 Task: Monitor real estate trends in Syracuse, New York, to see the average time homes stay on the market, and assess the competitiveness of the real estate market in different neighborhoods.
Action: Mouse moved to (344, 199)
Screenshot: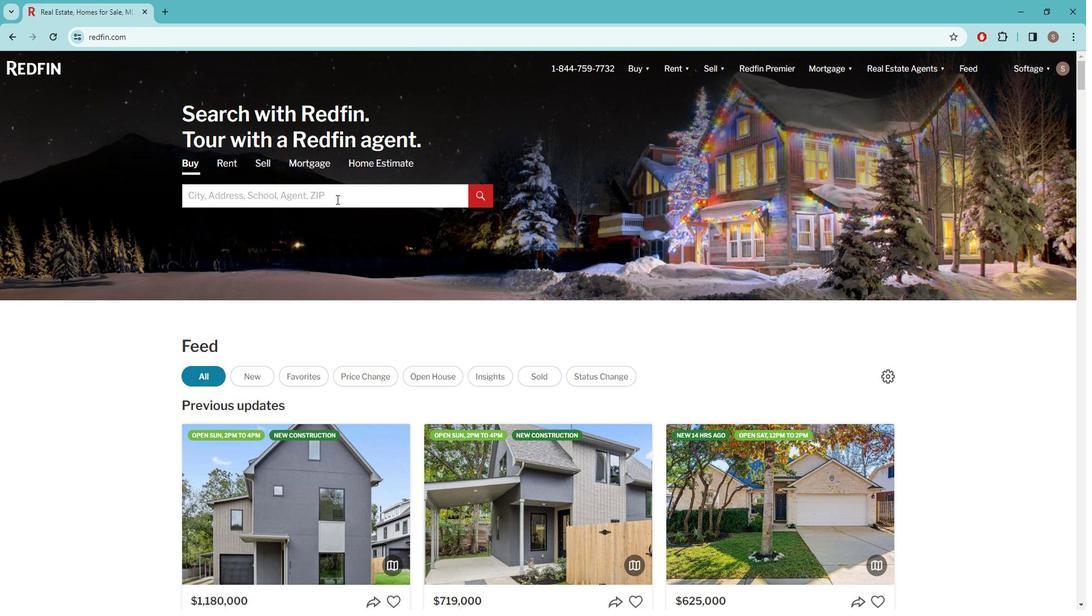 
Action: Mouse pressed left at (344, 199)
Screenshot: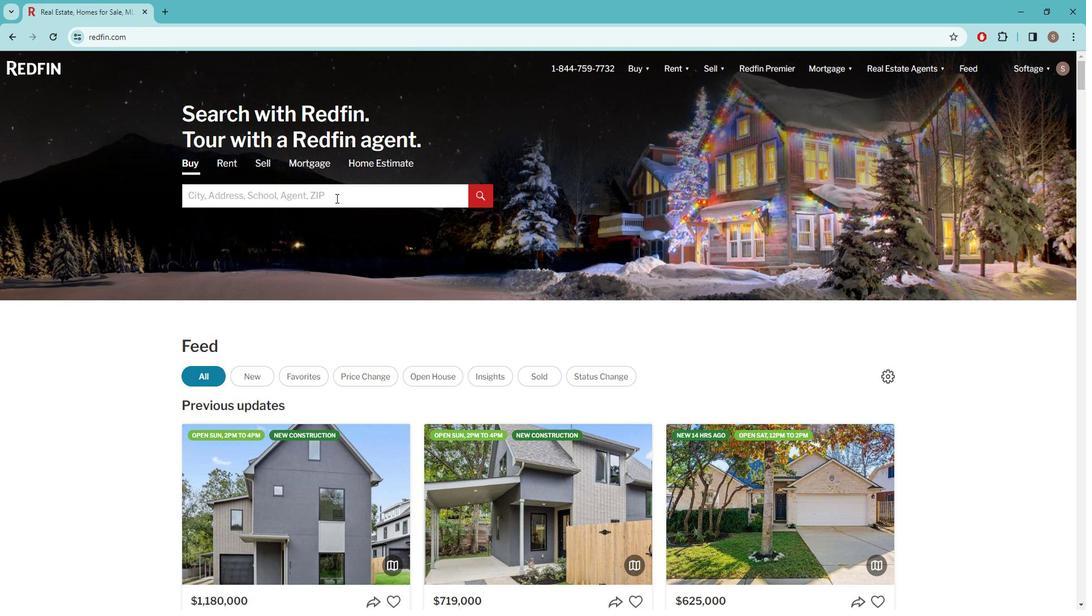 
Action: Key pressed s<Key.caps_lock>YRACUSE
Screenshot: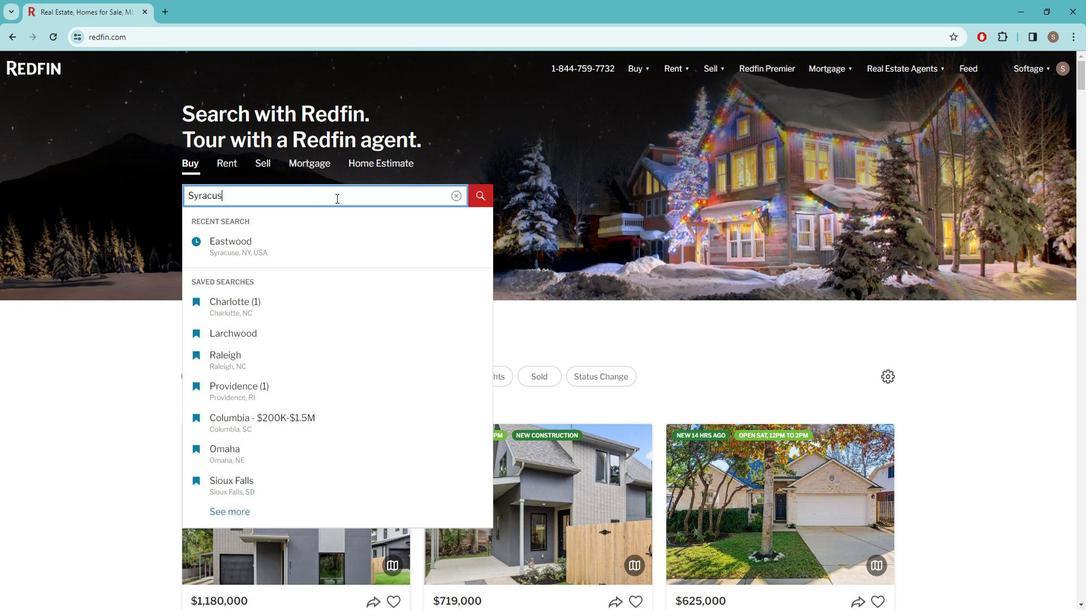
Action: Mouse moved to (293, 307)
Screenshot: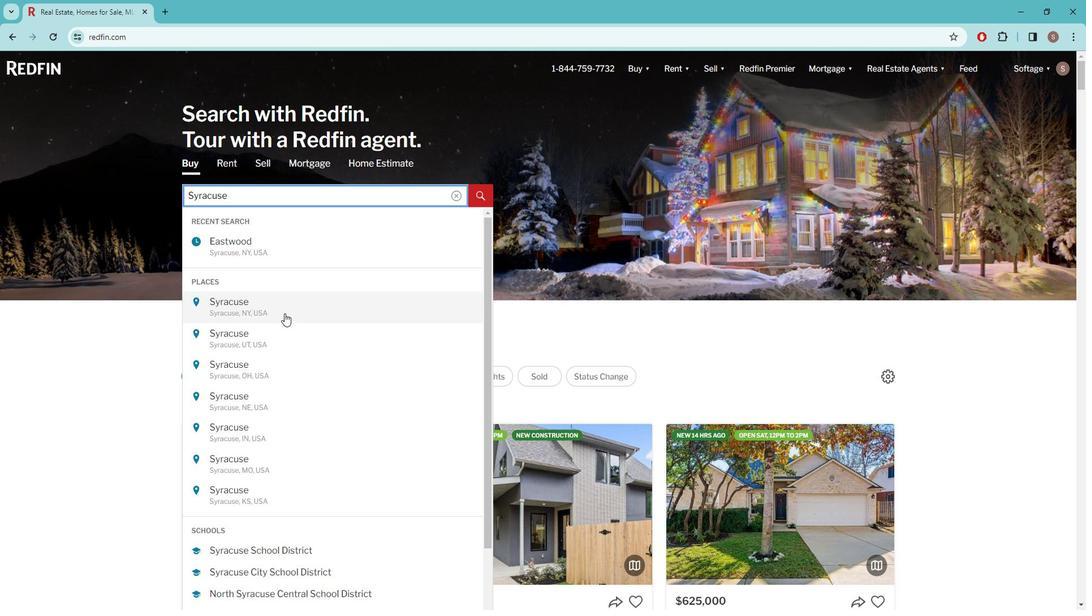 
Action: Mouse pressed left at (293, 307)
Screenshot: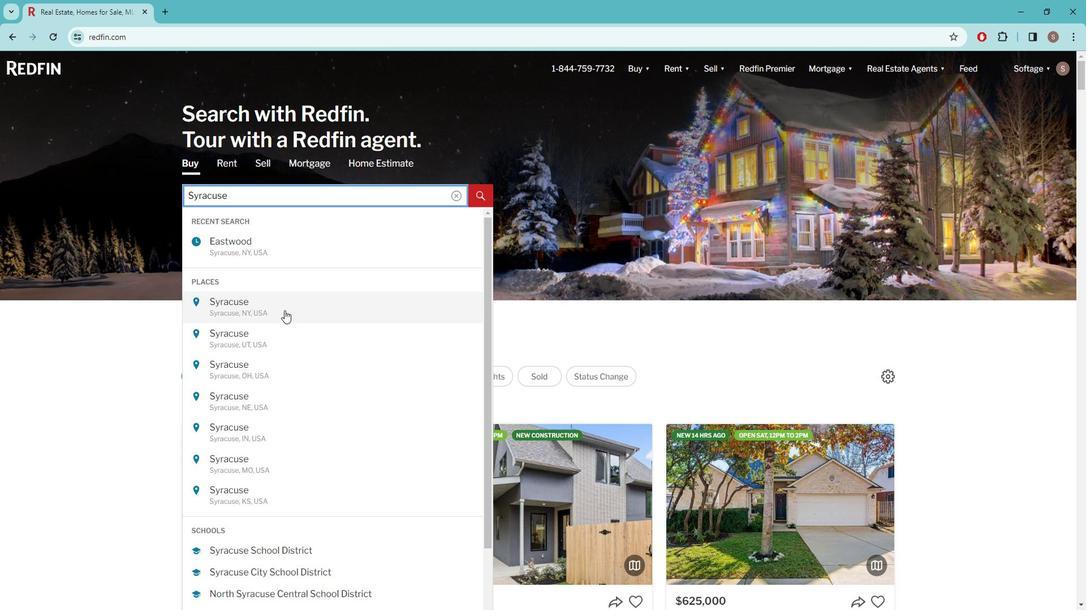 
Action: Mouse moved to (1013, 110)
Screenshot: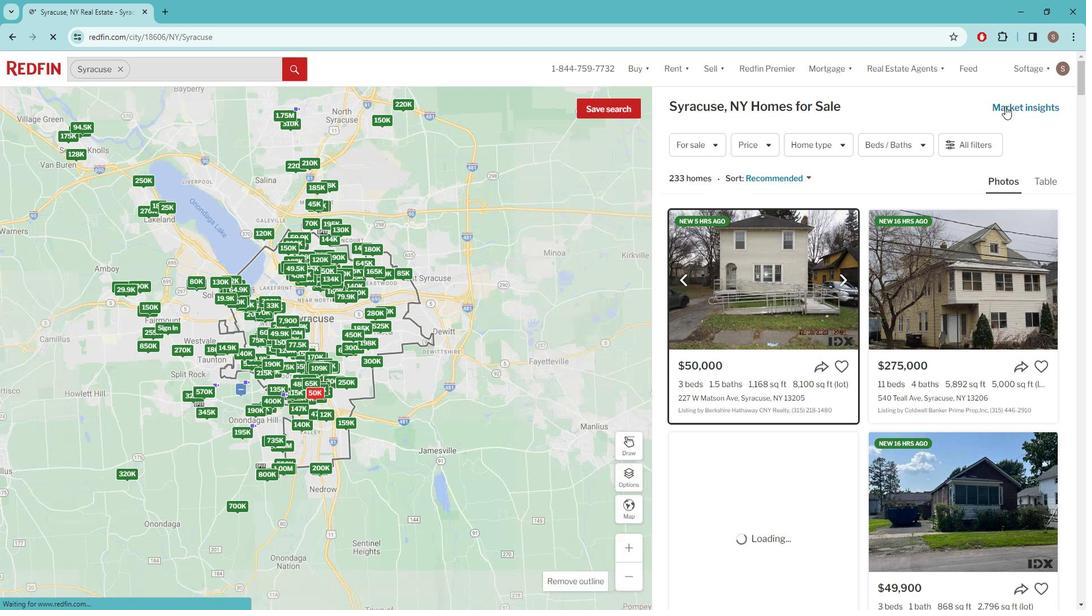 
Action: Mouse pressed left at (1013, 110)
Screenshot: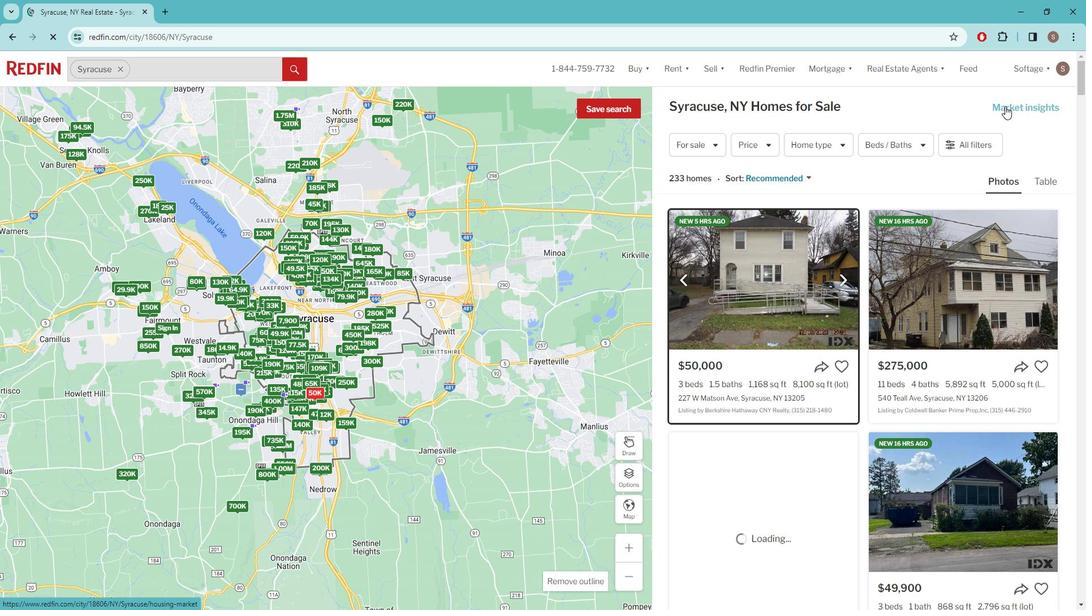 
Action: Mouse moved to (465, 259)
Screenshot: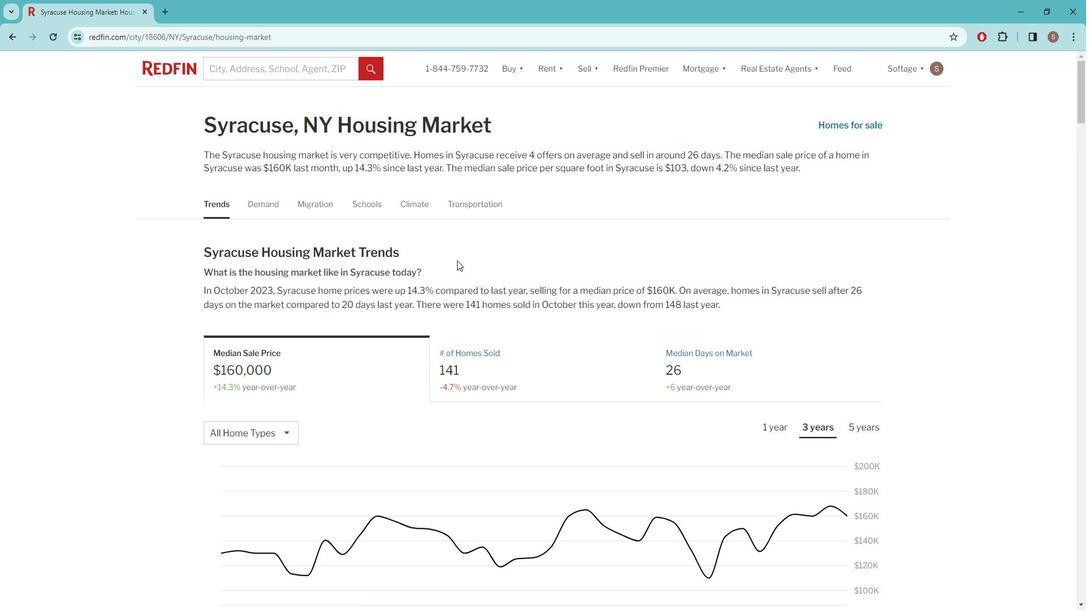 
Action: Mouse scrolled (465, 259) with delta (0, 0)
Screenshot: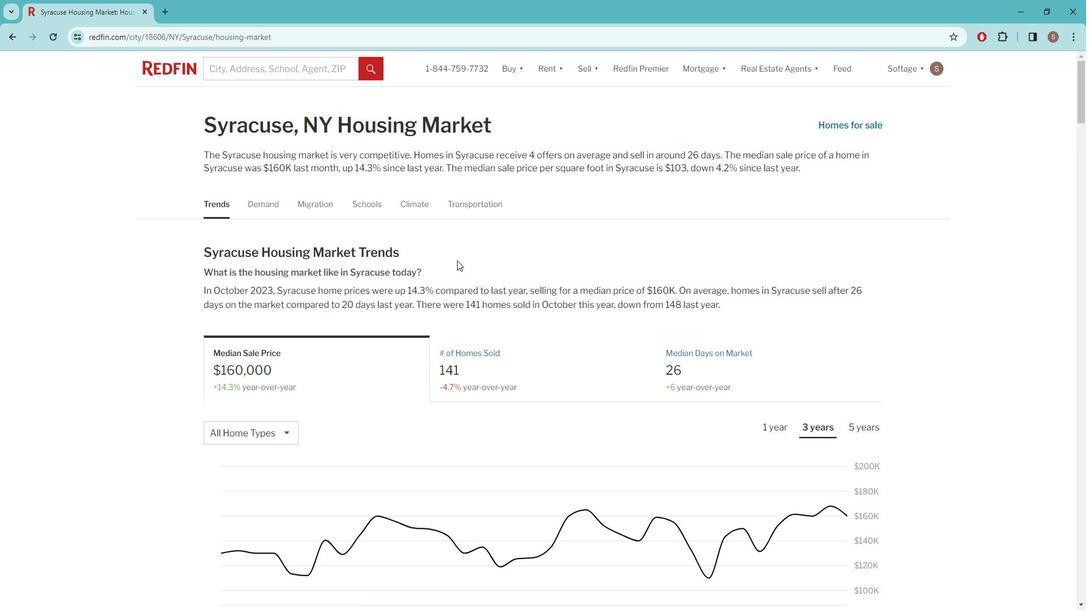 
Action: Mouse moved to (463, 258)
Screenshot: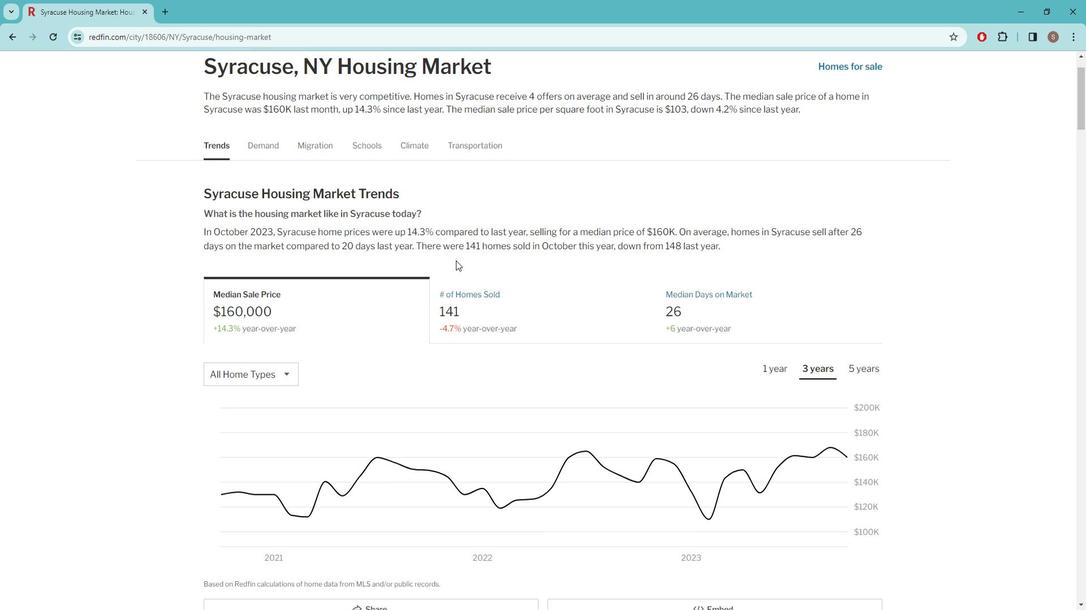 
Action: Mouse scrolled (463, 257) with delta (0, 0)
Screenshot: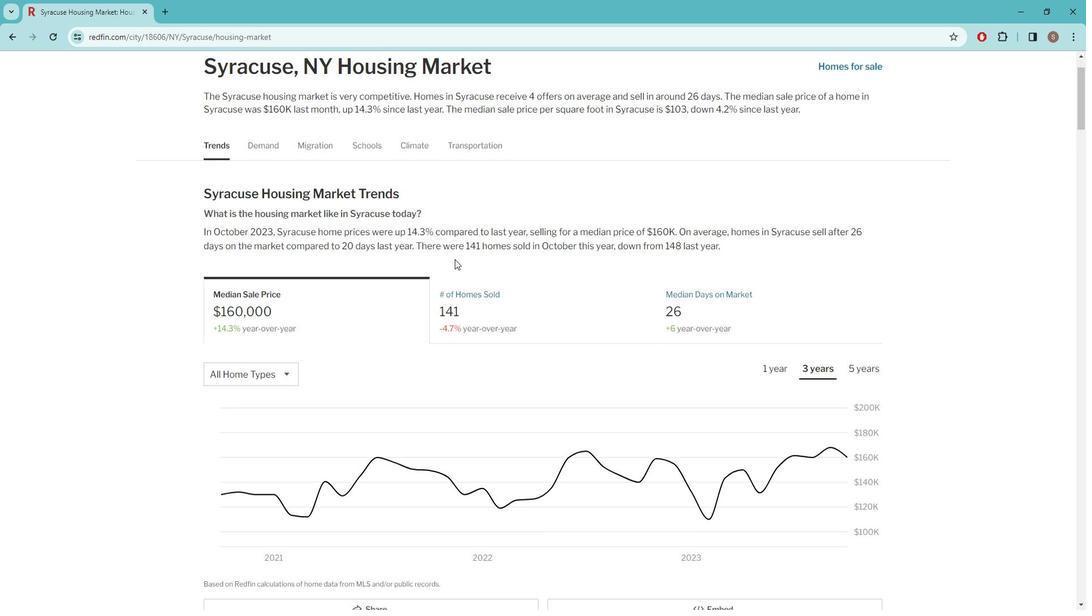 
Action: Mouse scrolled (463, 257) with delta (0, 0)
Screenshot: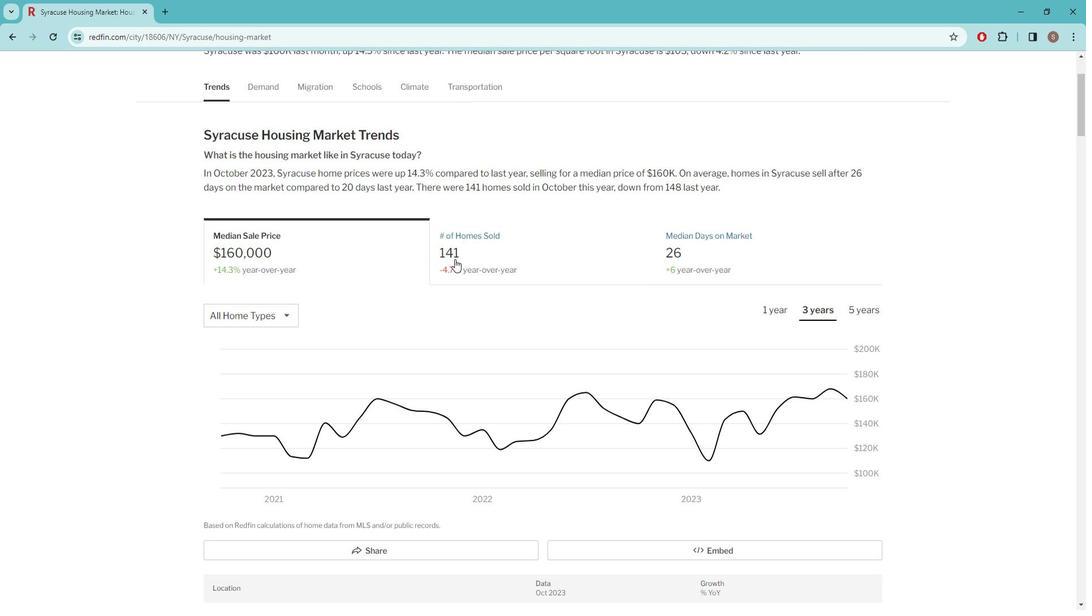 
Action: Mouse scrolled (463, 257) with delta (0, 0)
Screenshot: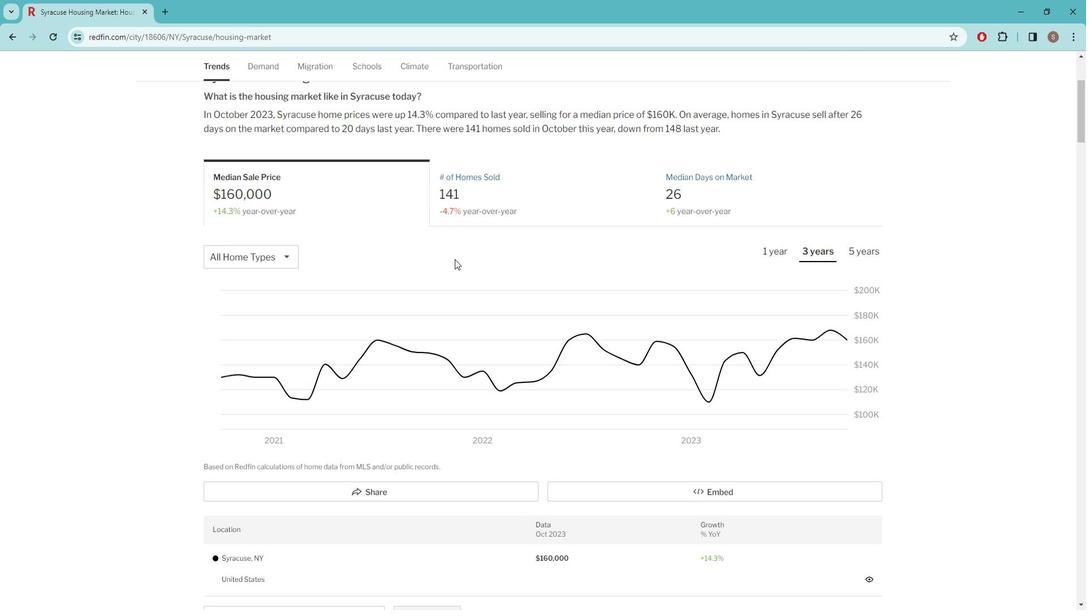 
Action: Mouse moved to (518, 128)
Screenshot: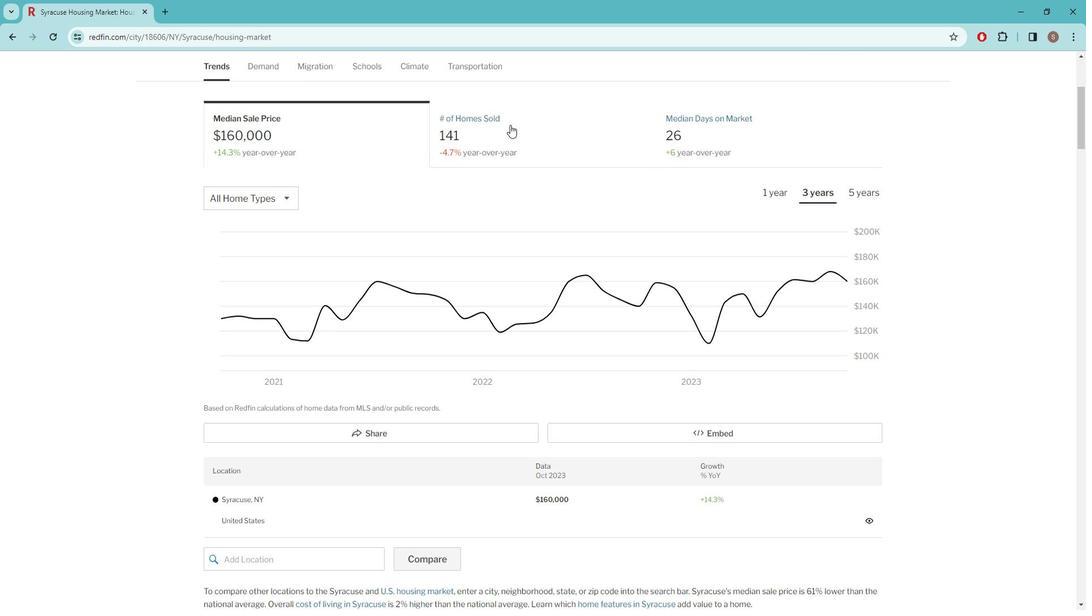 
Action: Mouse pressed left at (518, 128)
Screenshot: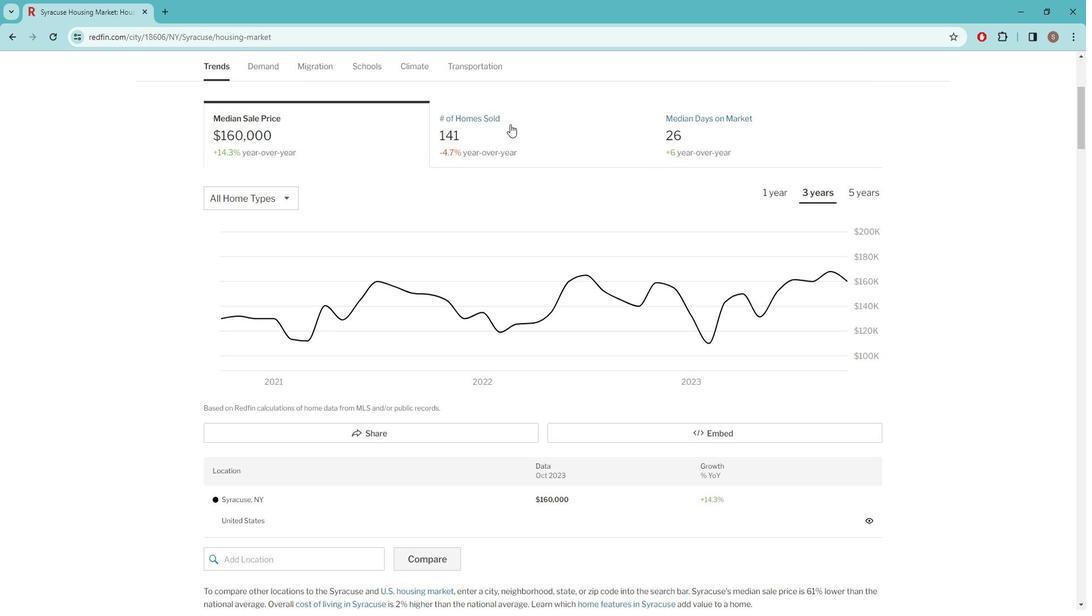 
Action: Mouse moved to (718, 136)
Screenshot: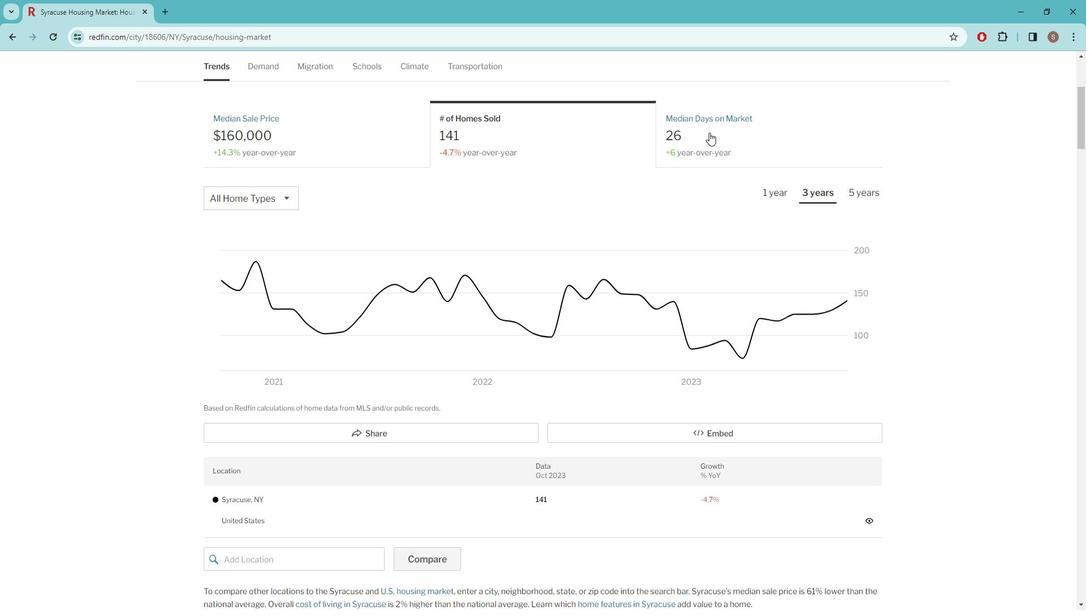 
Action: Mouse pressed left at (718, 136)
Screenshot: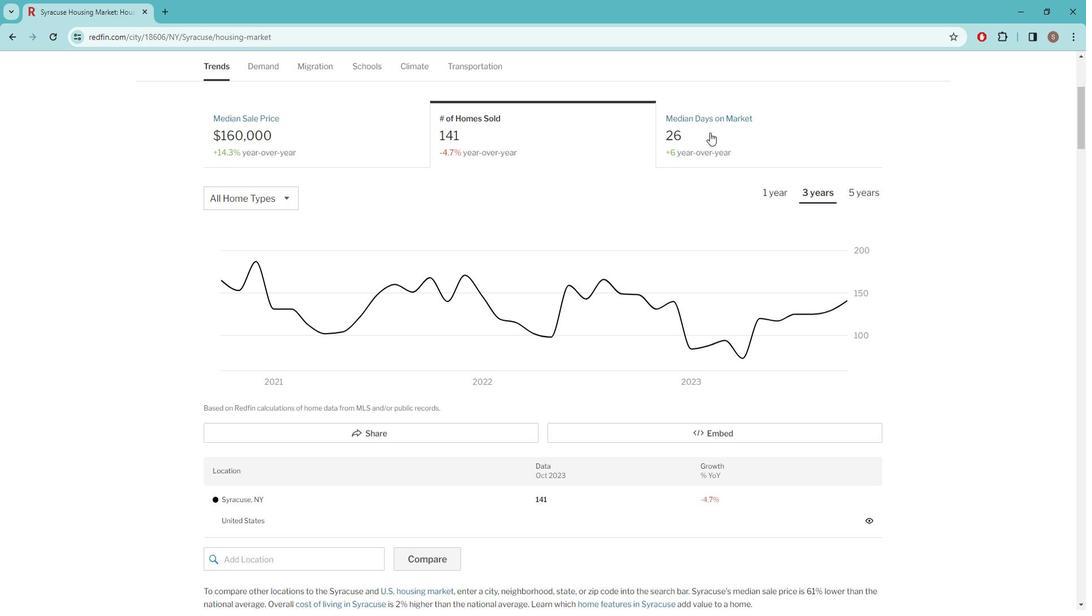 
Action: Mouse moved to (781, 191)
Screenshot: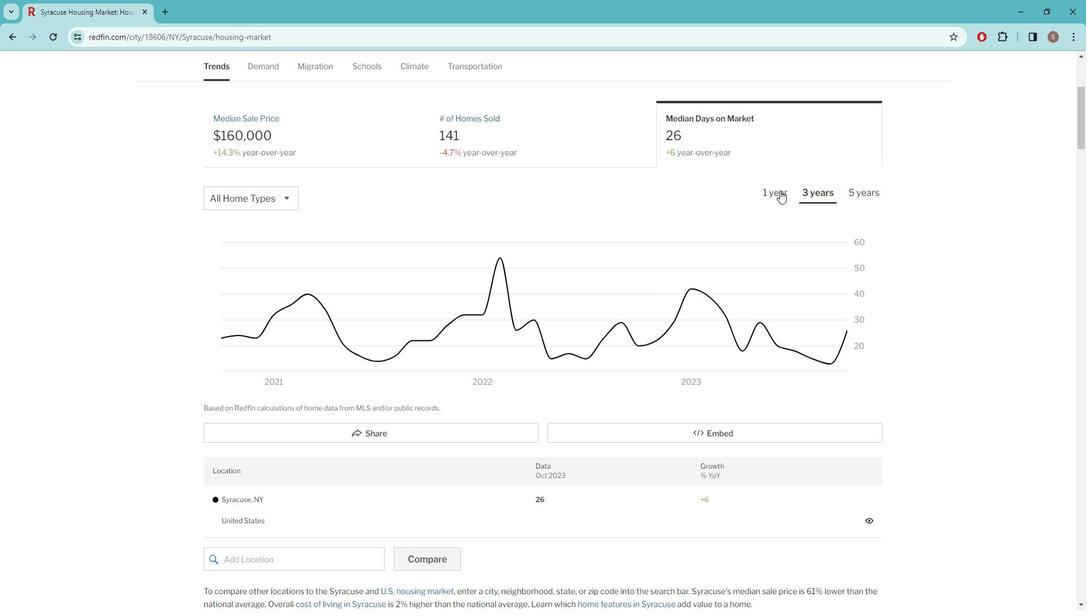 
Action: Mouse pressed left at (781, 191)
Screenshot: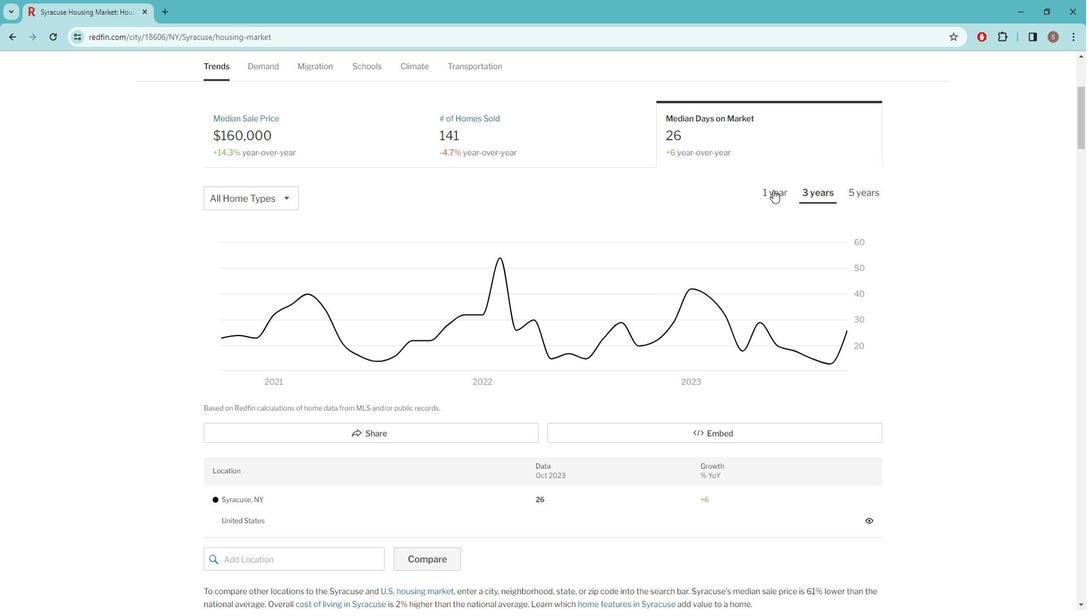 
Action: Mouse moved to (821, 186)
Screenshot: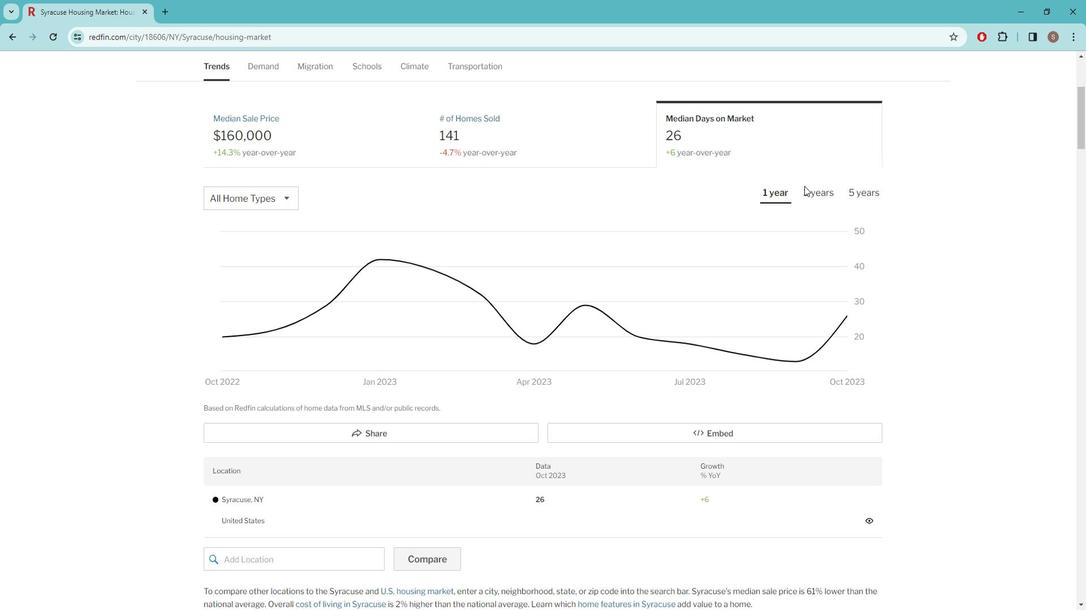 
Action: Mouse pressed left at (821, 186)
Screenshot: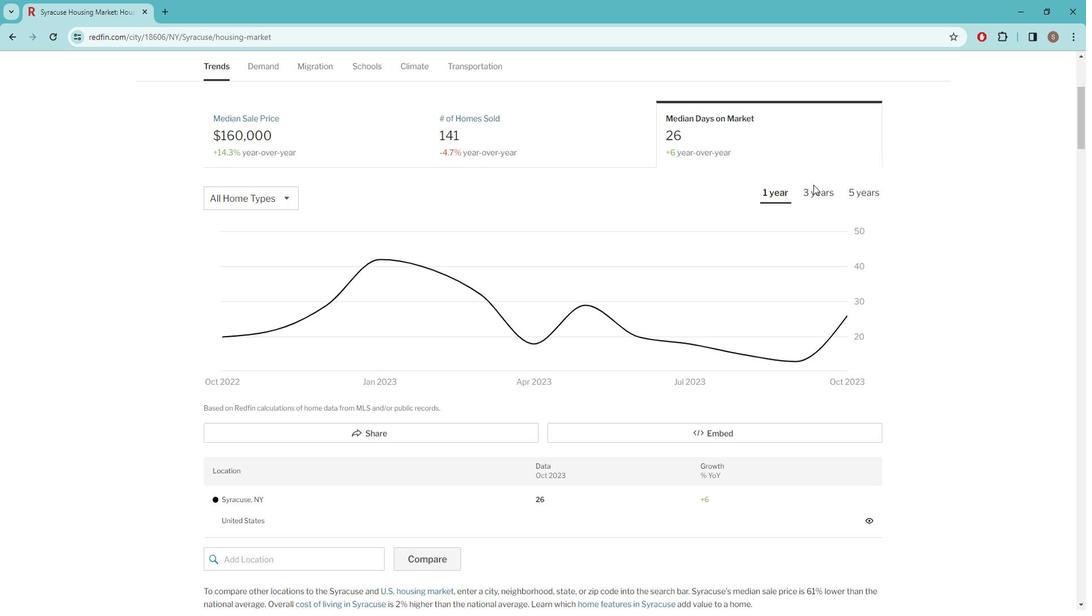 
Action: Mouse moved to (820, 188)
Screenshot: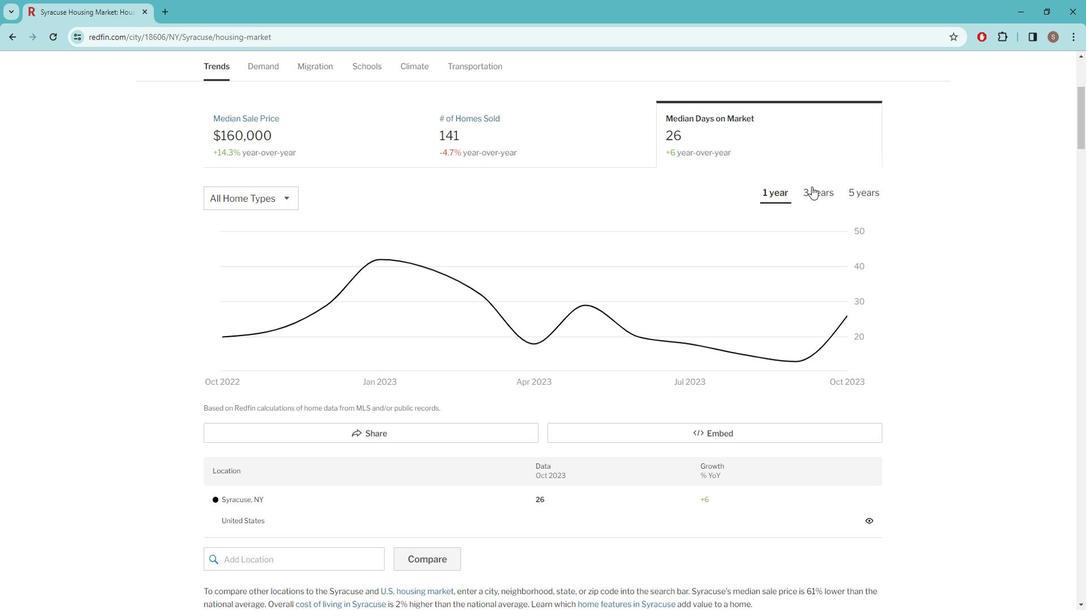 
Action: Mouse pressed left at (820, 188)
Screenshot: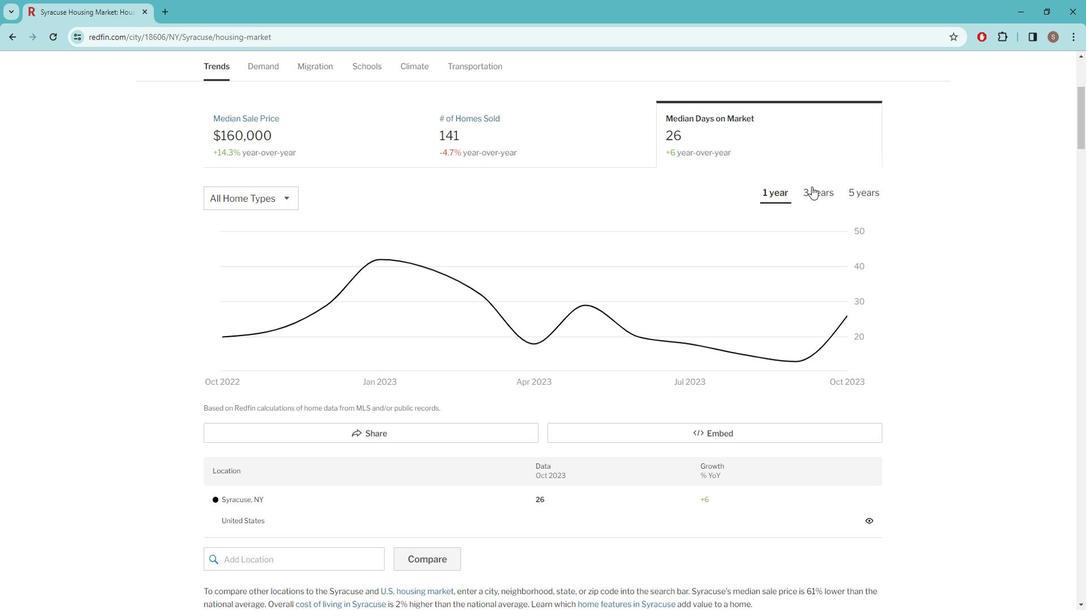 
Action: Mouse moved to (868, 188)
Screenshot: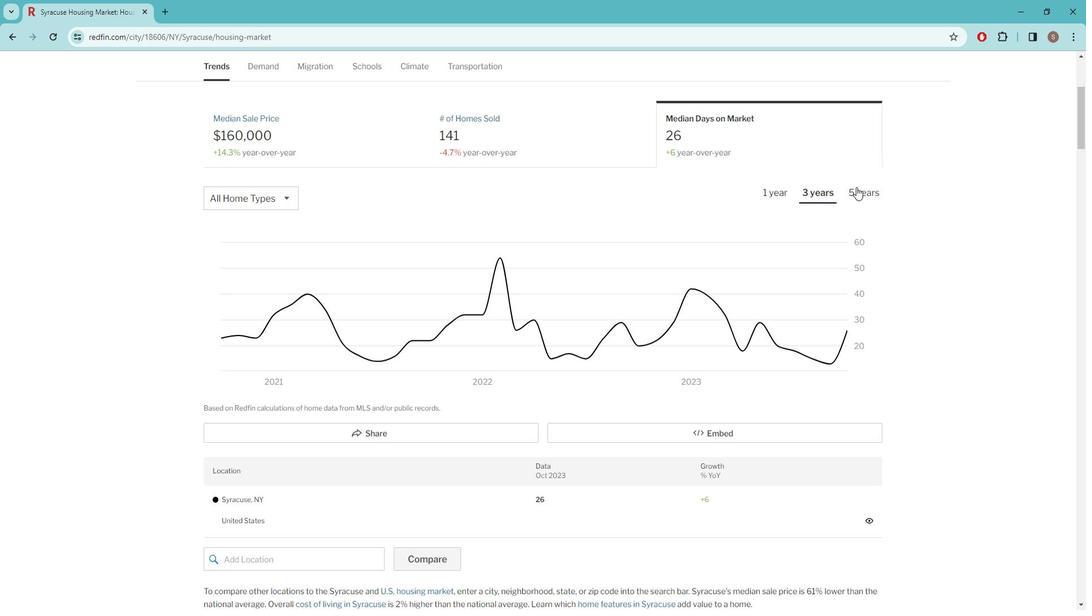 
Action: Mouse pressed left at (868, 188)
Screenshot: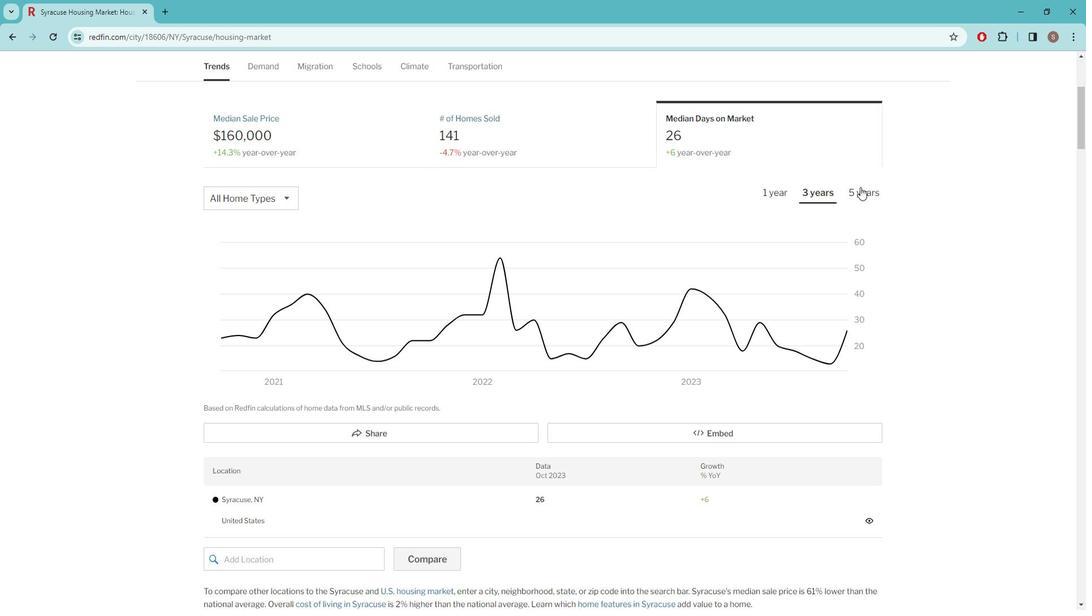 
Action: Mouse moved to (816, 190)
Screenshot: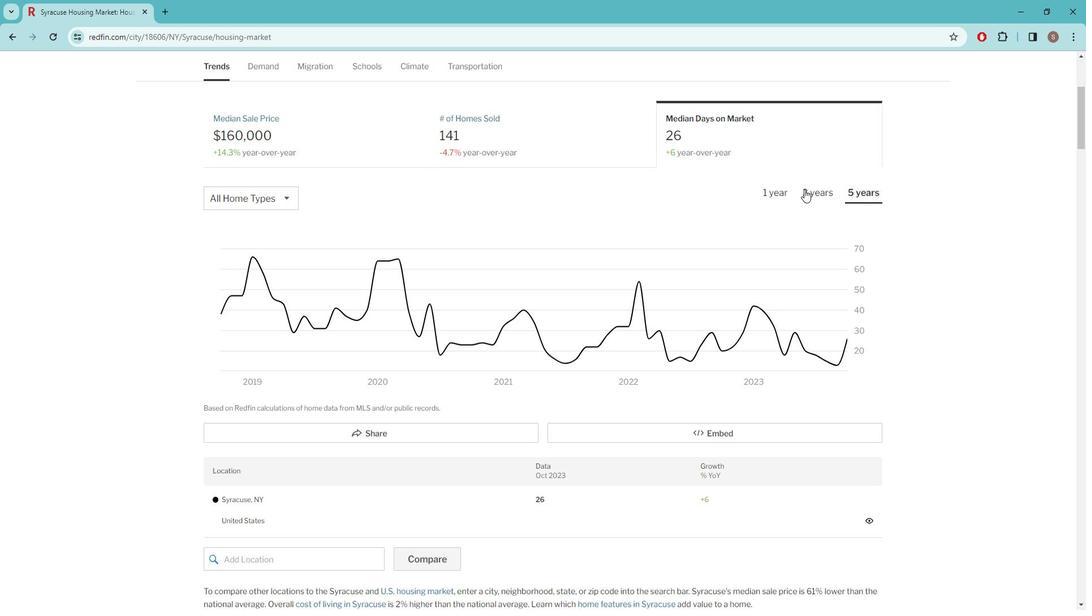 
Action: Mouse pressed left at (816, 190)
Screenshot: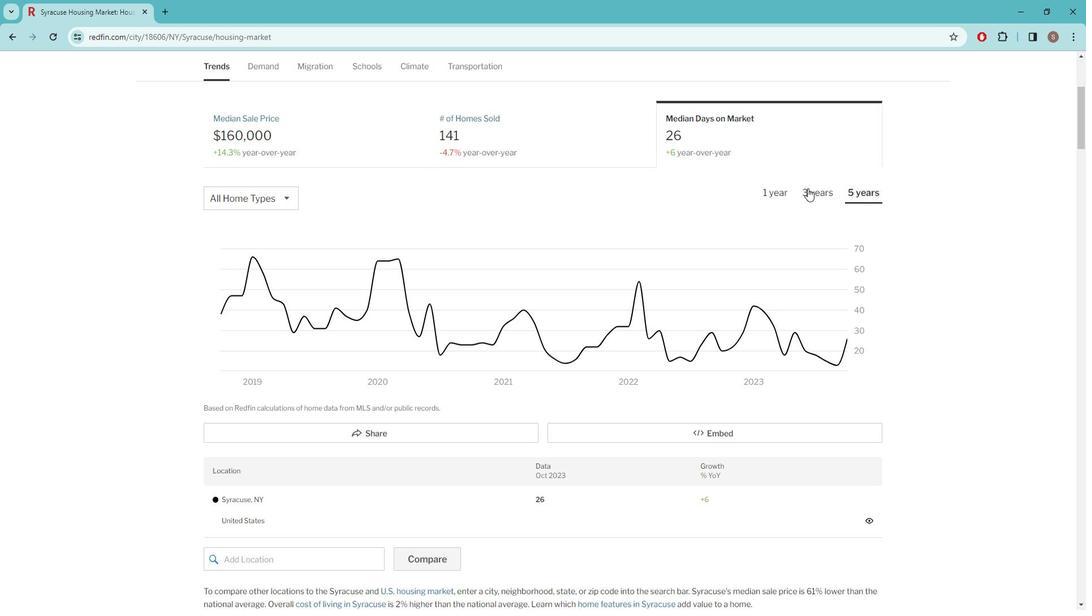 
Action: Mouse moved to (257, 547)
Screenshot: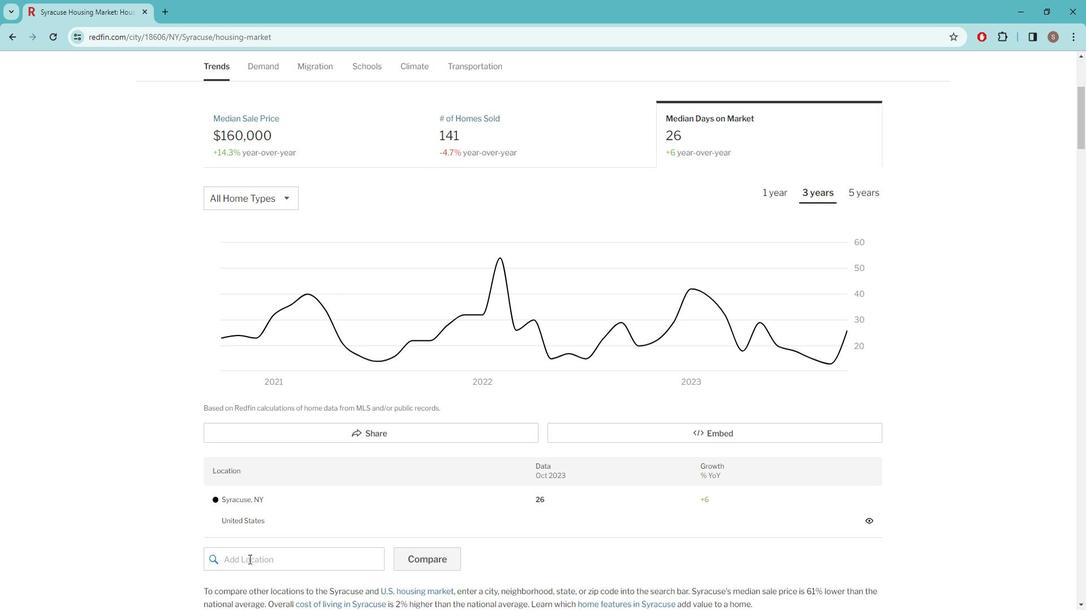 
Action: Mouse pressed left at (257, 547)
Screenshot: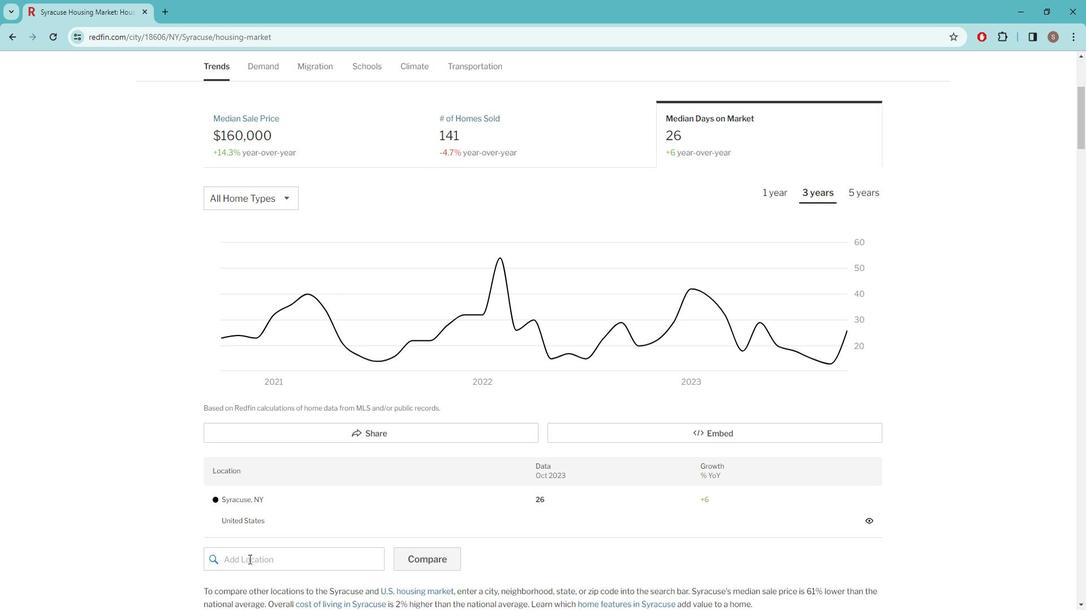 
Action: Key pressed <Key.caps_lock>e<Key.caps_lock>ASTWOOD
Screenshot: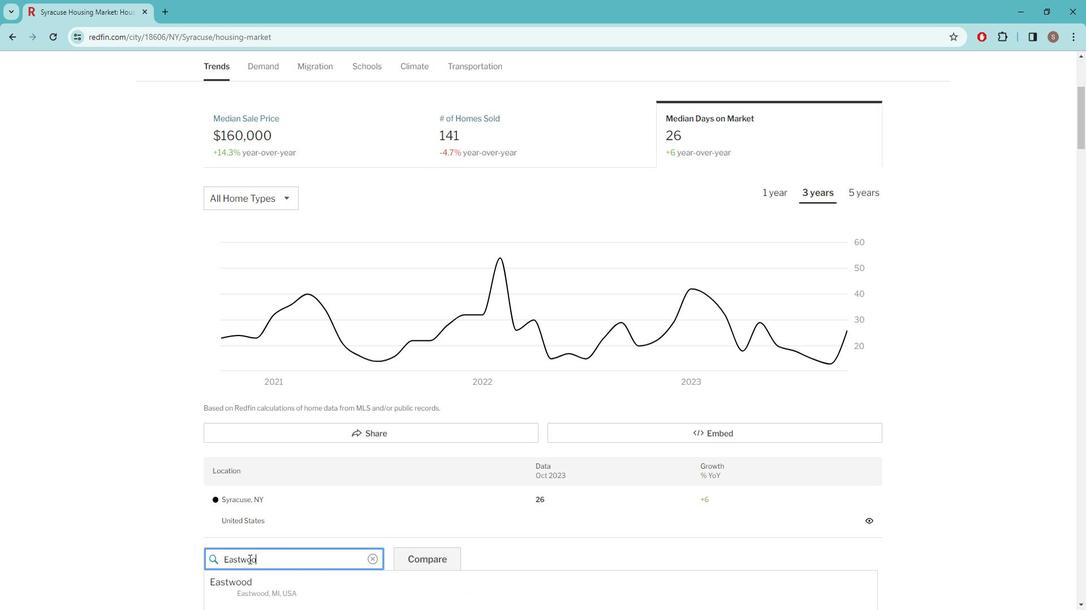 
Action: Mouse moved to (272, 529)
Screenshot: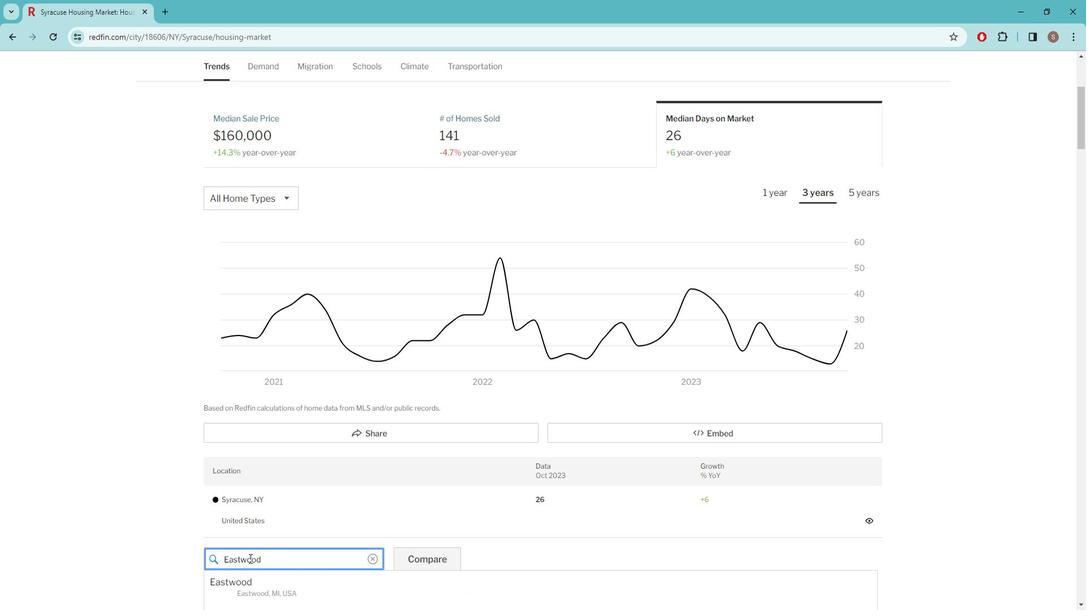 
Action: Mouse scrolled (272, 528) with delta (0, 0)
Screenshot: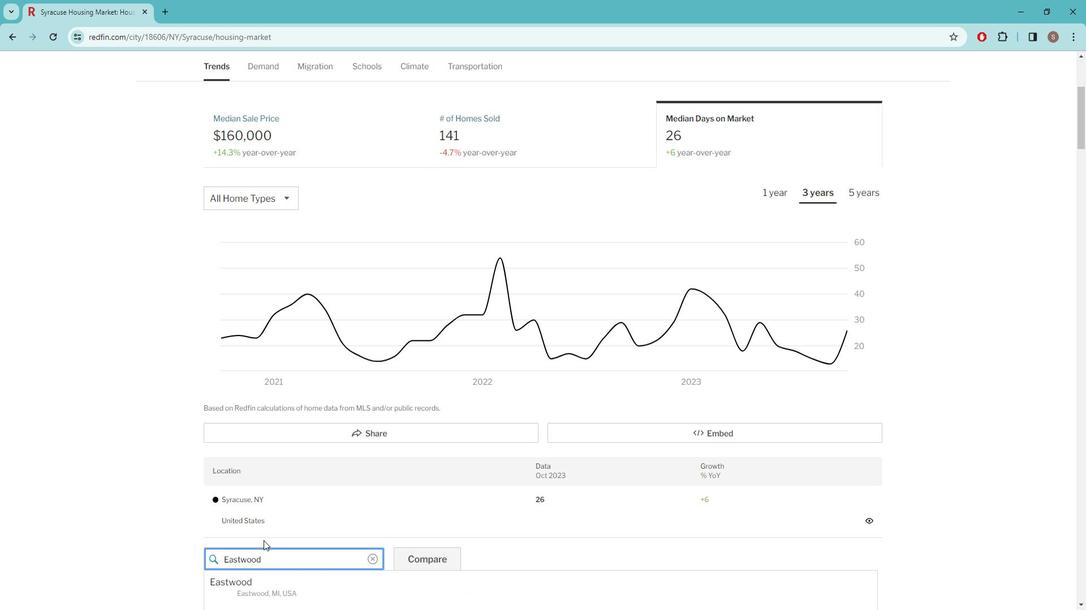 
Action: Mouse scrolled (272, 528) with delta (0, 0)
Screenshot: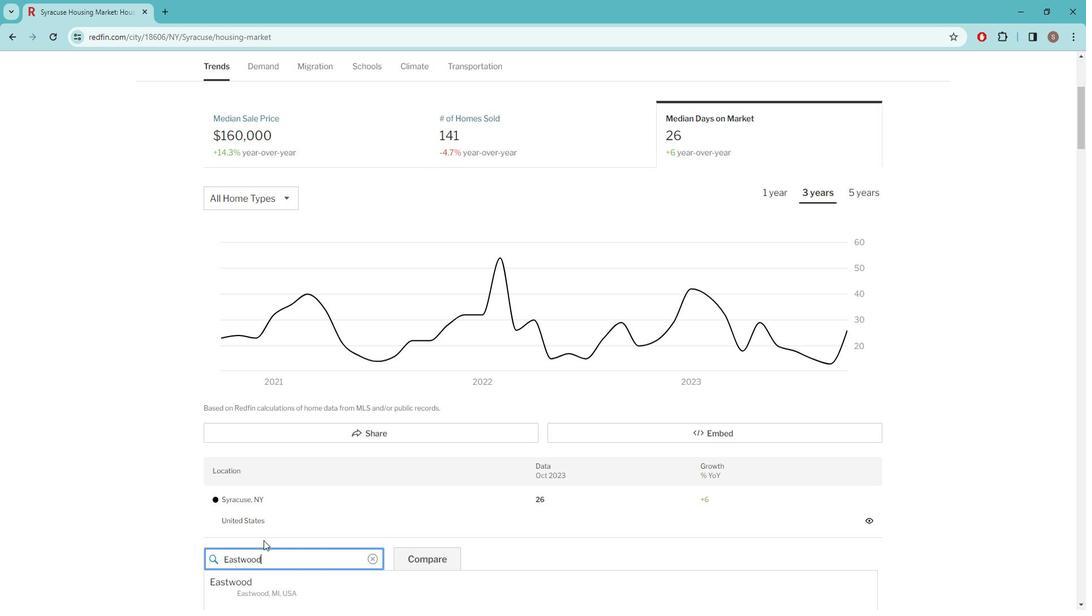 
Action: Mouse moved to (282, 509)
Screenshot: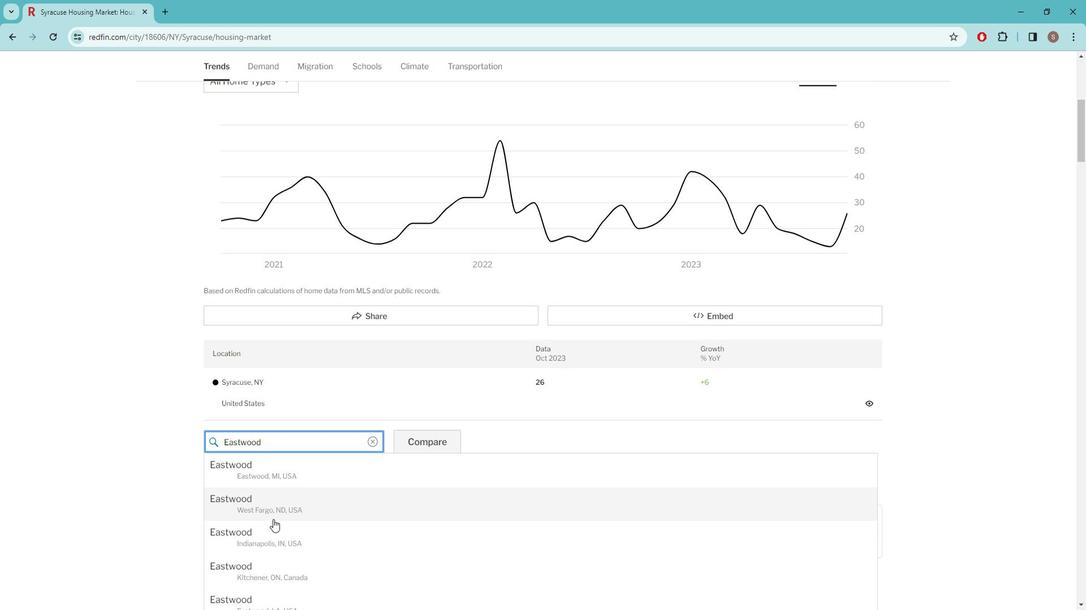 
Action: Mouse scrolled (282, 508) with delta (0, 0)
Screenshot: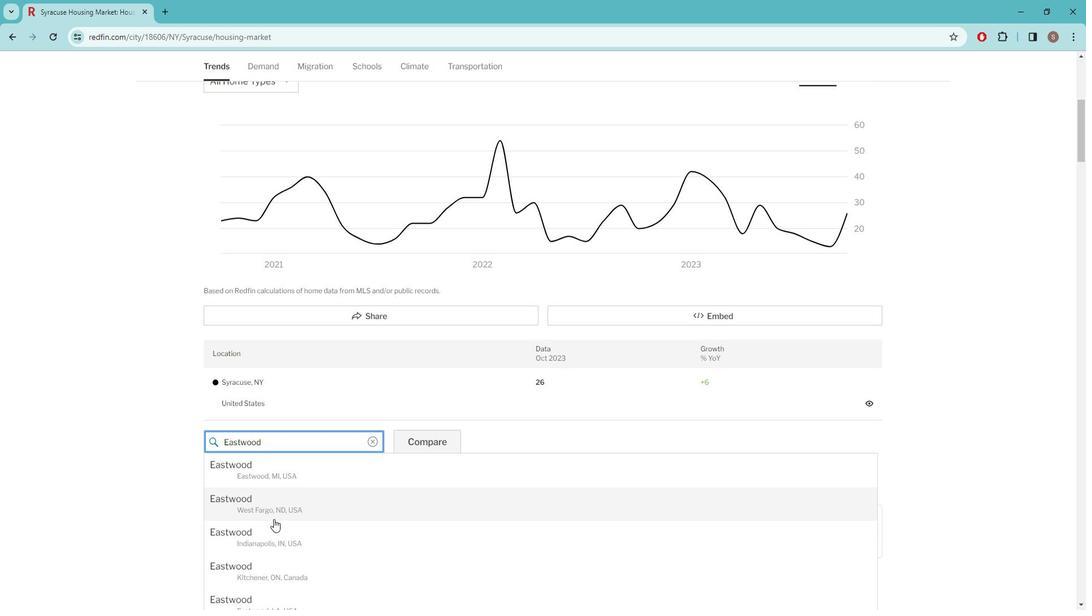 
Action: Key pressed ,<Key.space><Key.caps_lock>n<Key.caps_lock>EW
Screenshot: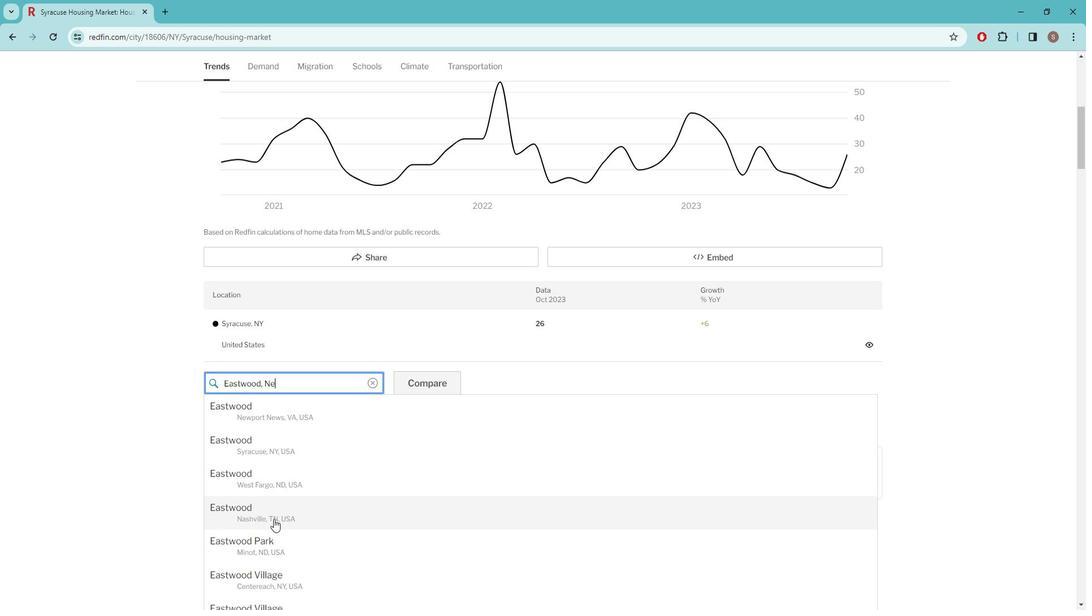 
Action: Mouse moved to (295, 402)
Screenshot: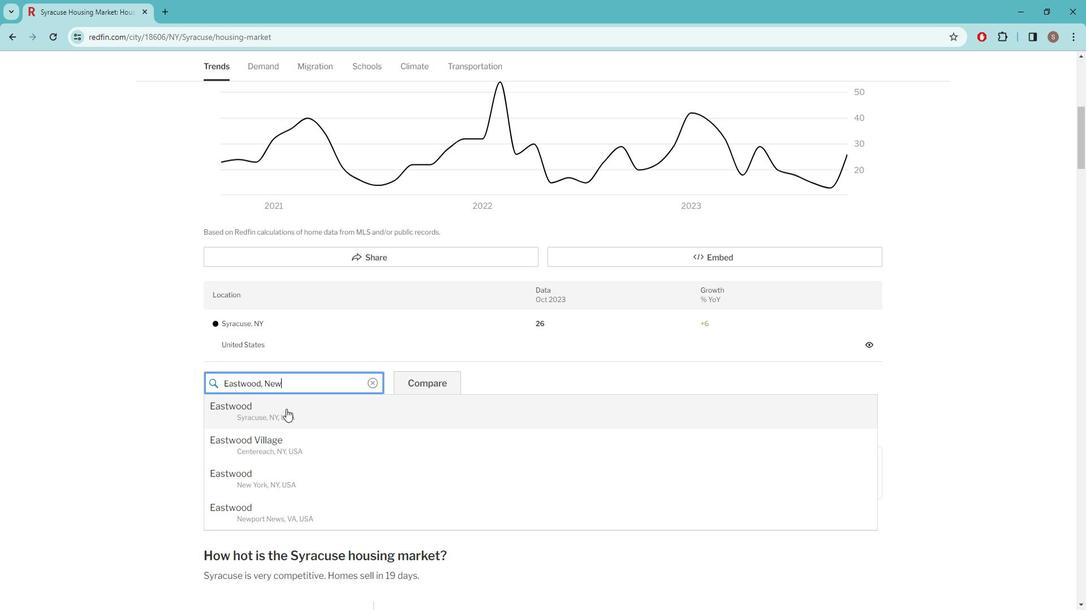 
Action: Mouse pressed left at (295, 402)
Screenshot: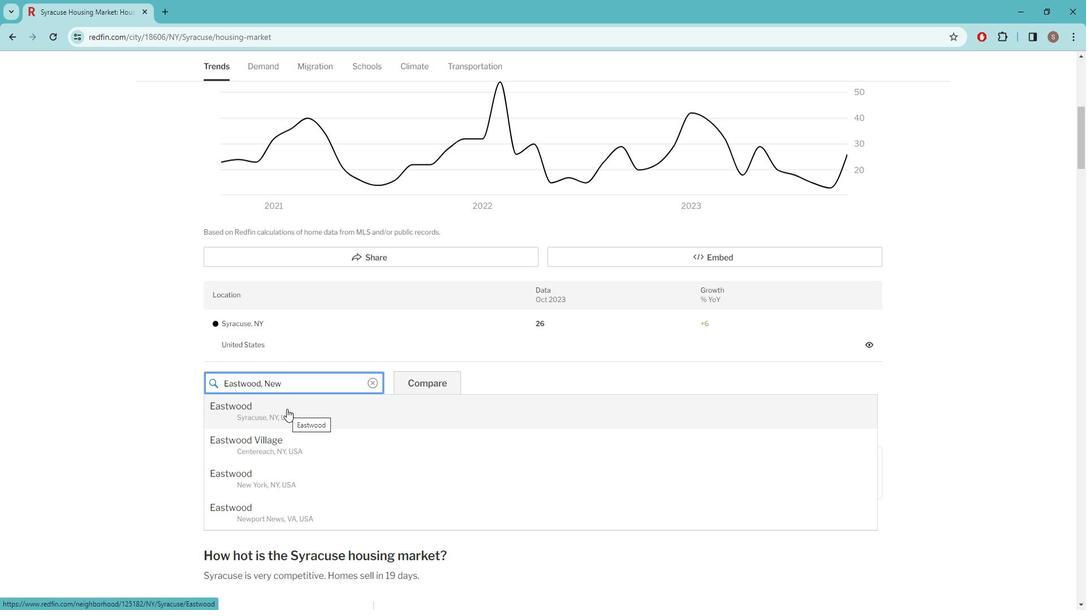 
Action: Mouse moved to (296, 402)
Screenshot: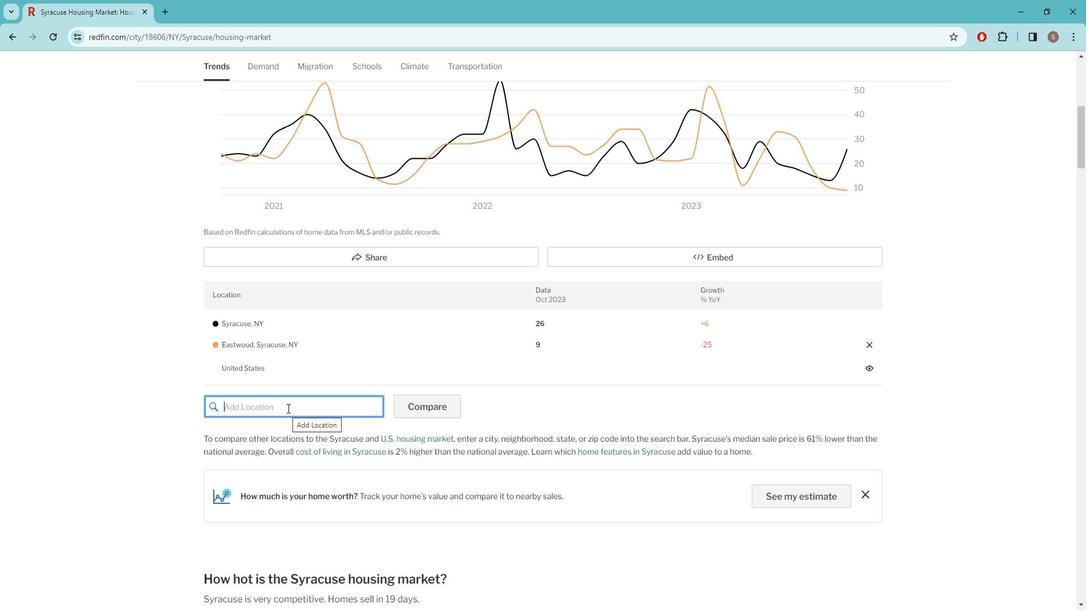 
Action: Mouse scrolled (296, 402) with delta (0, 0)
Screenshot: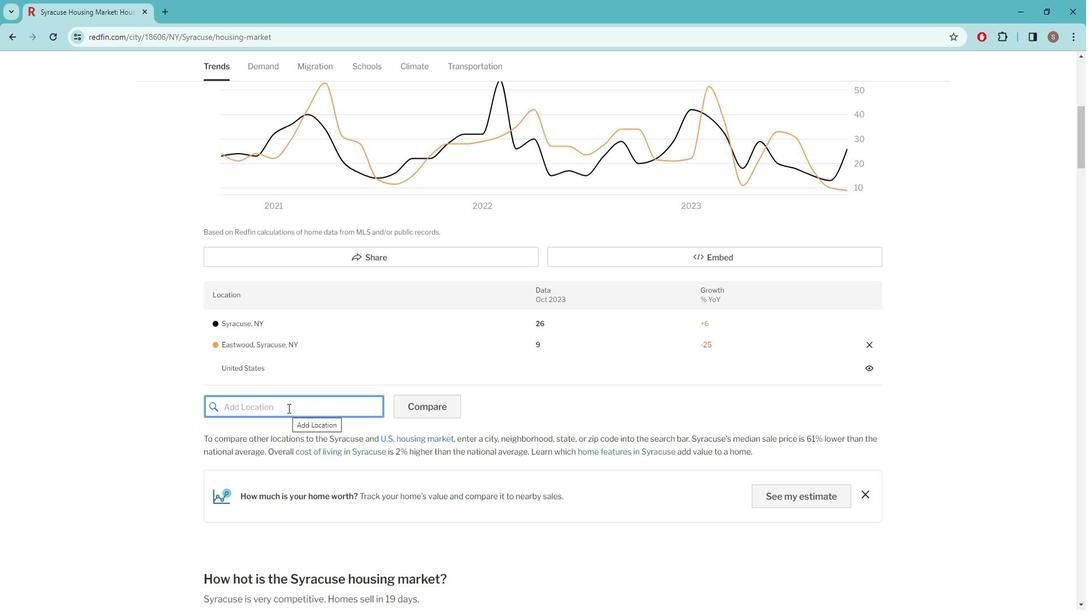 
Action: Mouse scrolled (296, 402) with delta (0, 0)
Screenshot: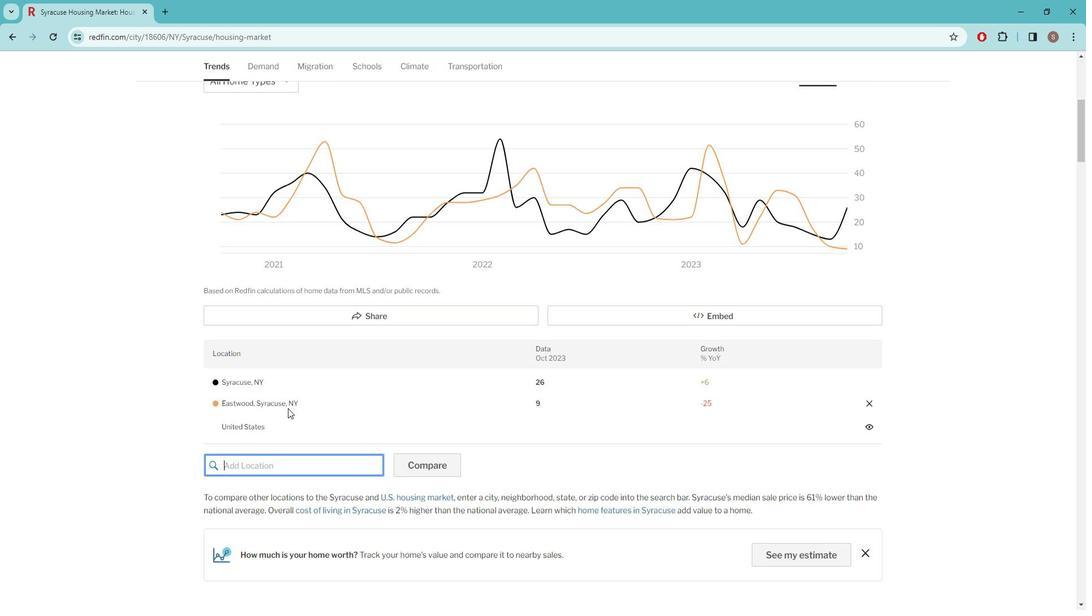 
Action: Mouse scrolled (296, 401) with delta (0, 0)
Screenshot: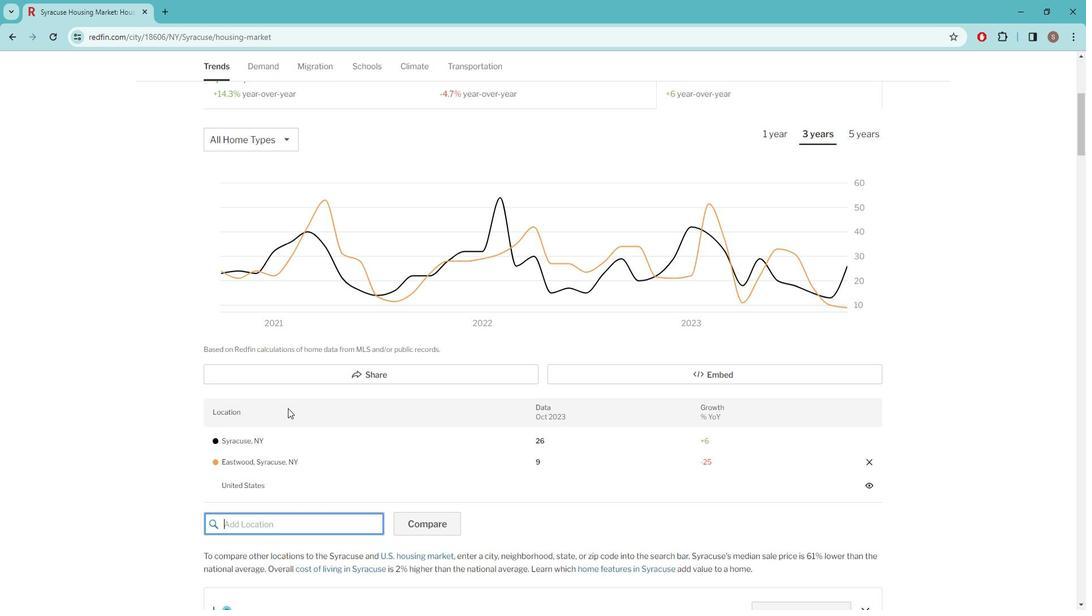 
Action: Mouse moved to (273, 459)
Screenshot: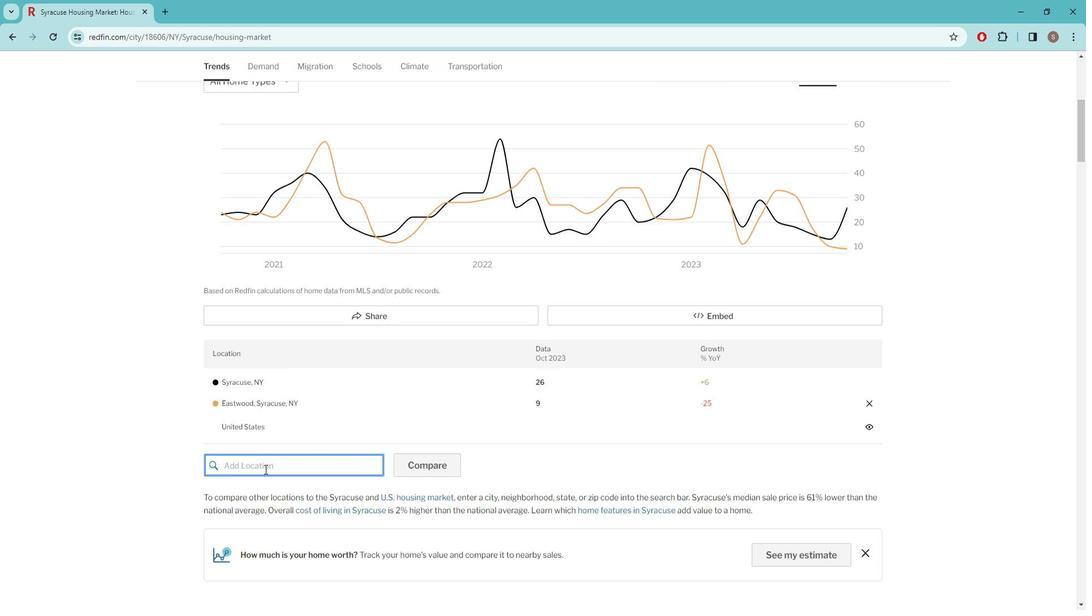 
Action: Mouse pressed left at (273, 459)
Screenshot: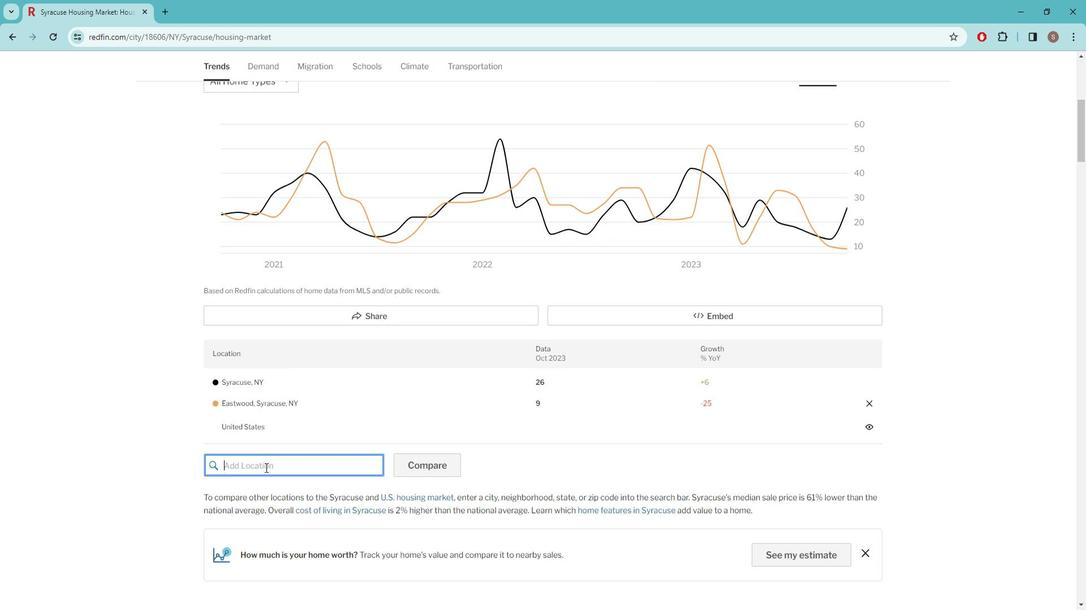 
Action: Key pressed <Key.caps_lock>m<Key.caps_lock>EADOWBROOK,<Key.space><Key.caps_lock>n<Key.caps_lock>EW
Screenshot: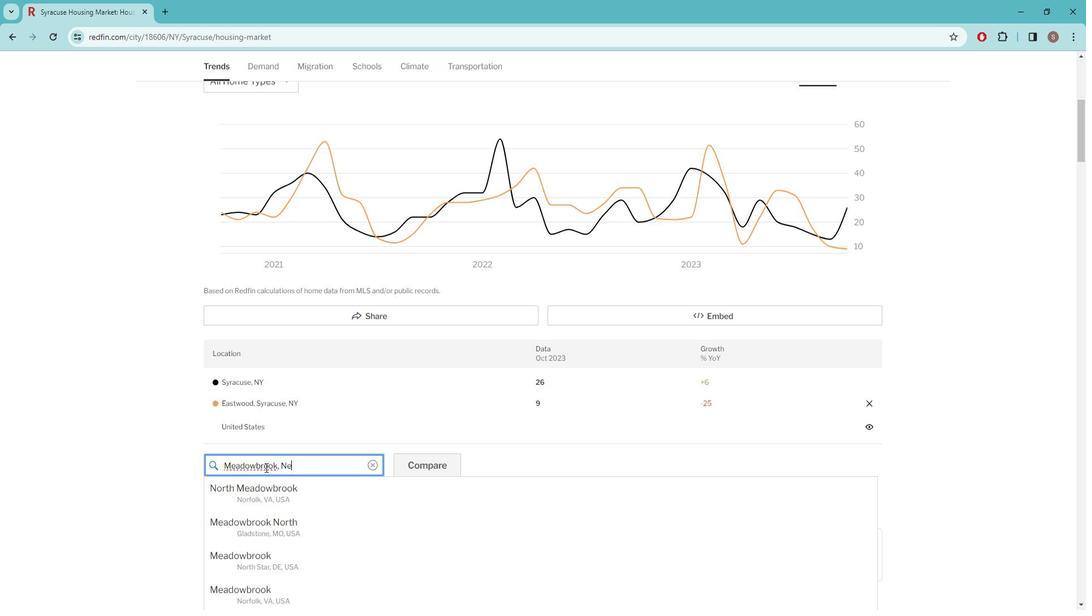 
Action: Mouse moved to (277, 481)
Screenshot: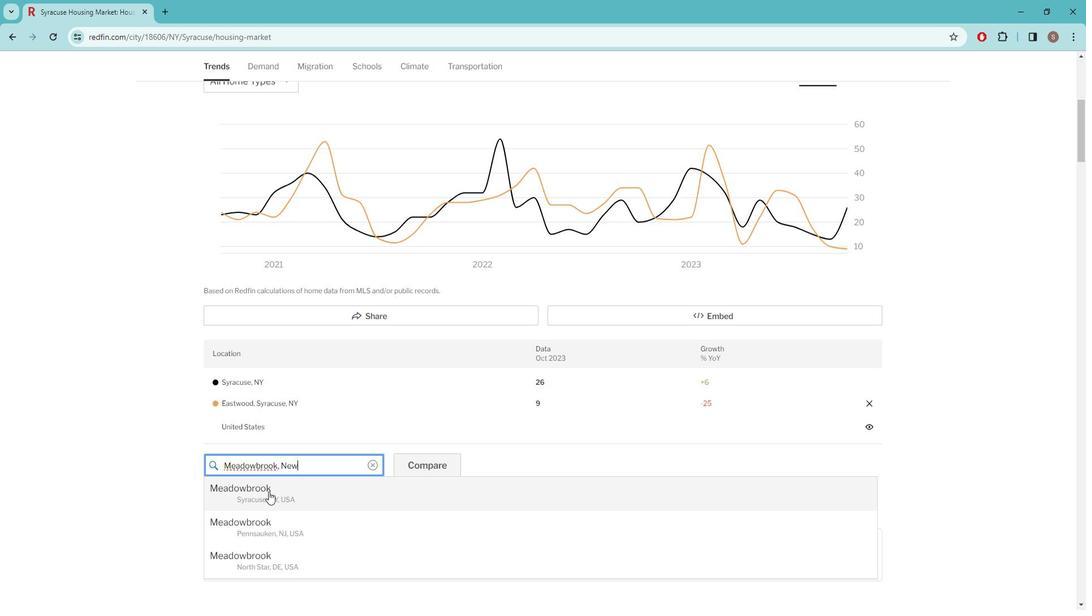 
Action: Mouse pressed left at (277, 481)
Screenshot: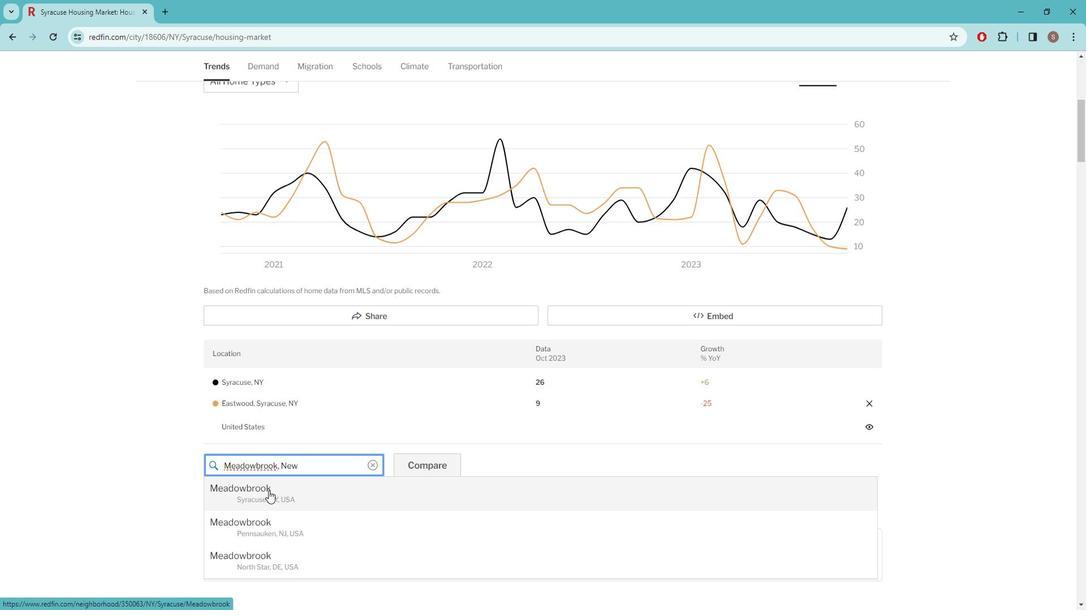 
Action: Mouse moved to (279, 479)
Screenshot: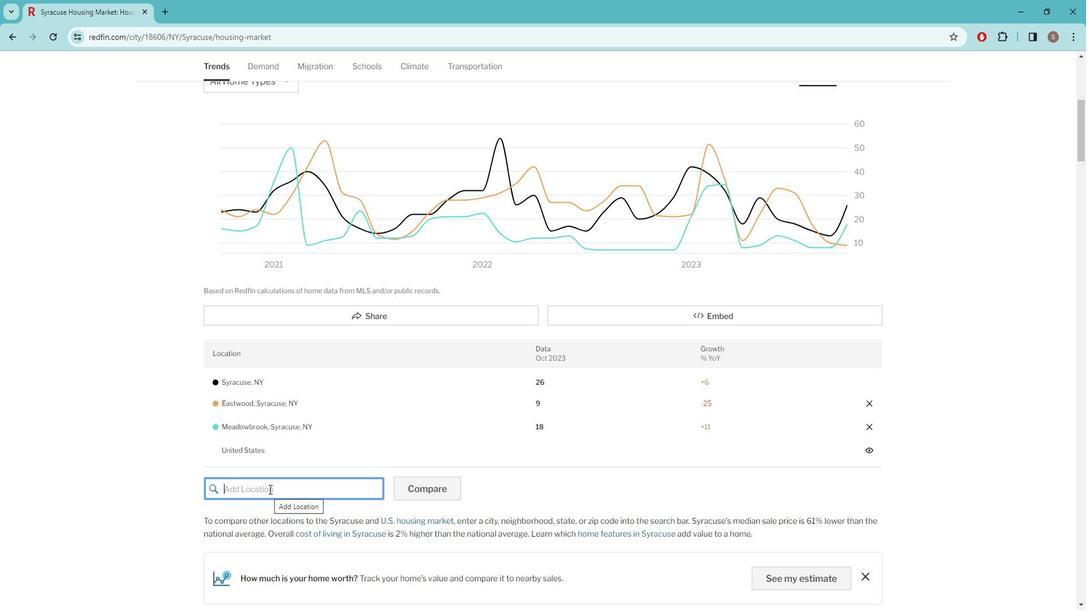 
Action: Mouse pressed left at (279, 479)
Screenshot: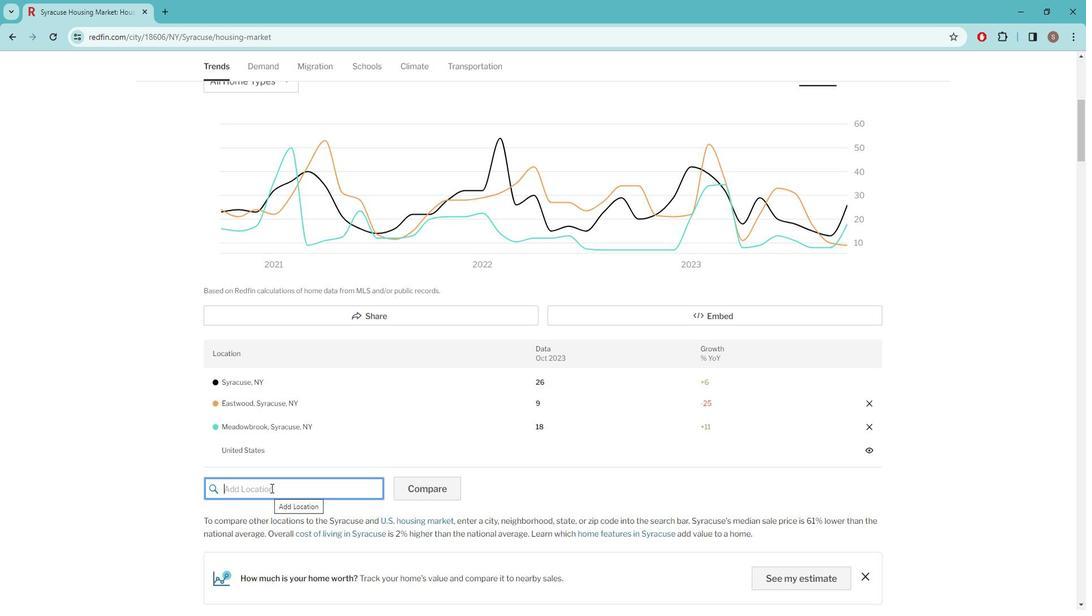 
Action: Key pressed <Key.caps_lock>l<Key.caps_lock>INCOLN<Key.space><Key.caps_lock>p<Key.caps_lock>ARK,<Key.space><Key.caps_lock>n<Key.caps_lock>E<Key.backspace>
Screenshot: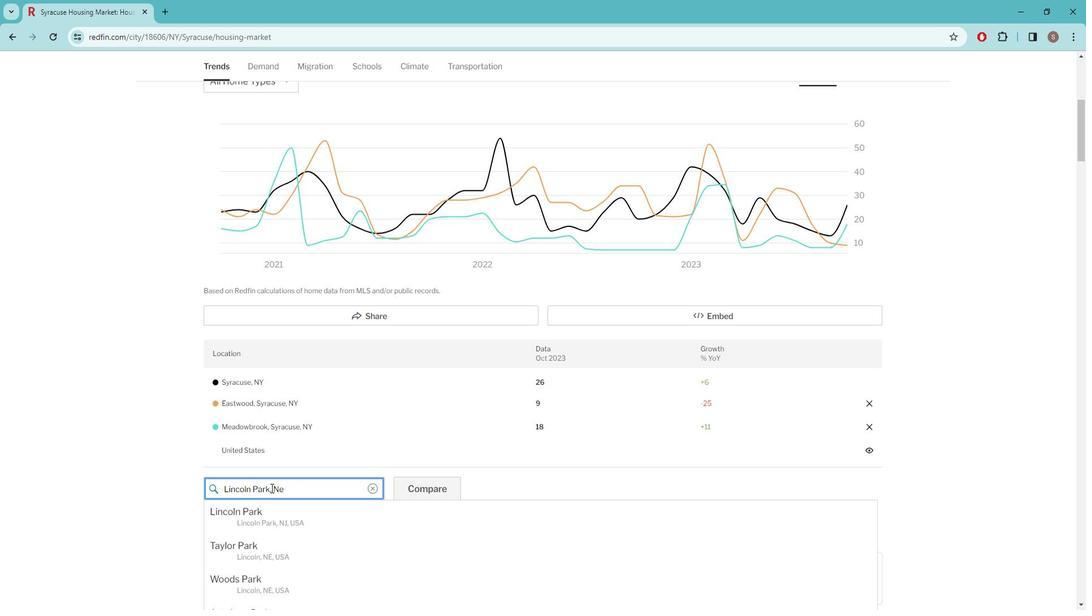 
Action: Mouse moved to (279, 501)
Screenshot: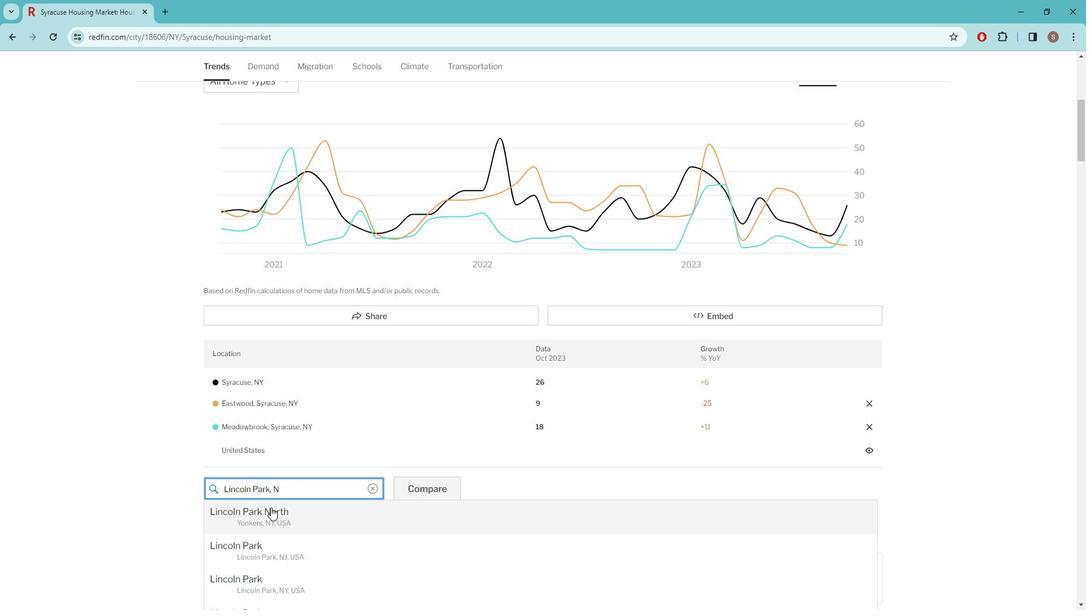 
Action: Mouse pressed left at (279, 501)
Screenshot: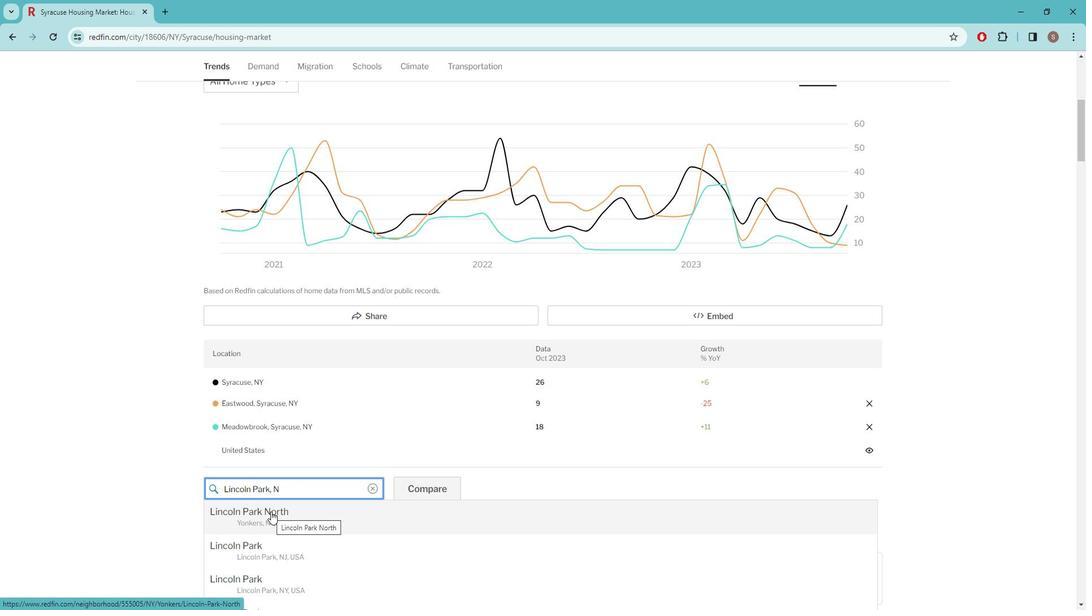 
Action: Key pressed <Key.caps_lock>g<Key.caps_lock>ALEVILLE
Screenshot: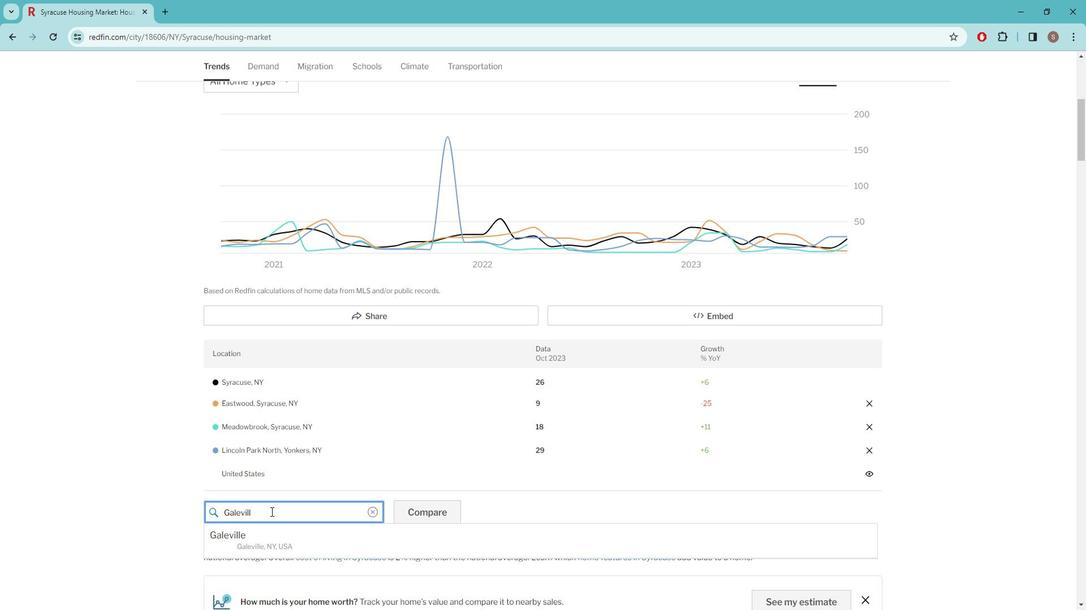 
Action: Mouse moved to (274, 523)
Screenshot: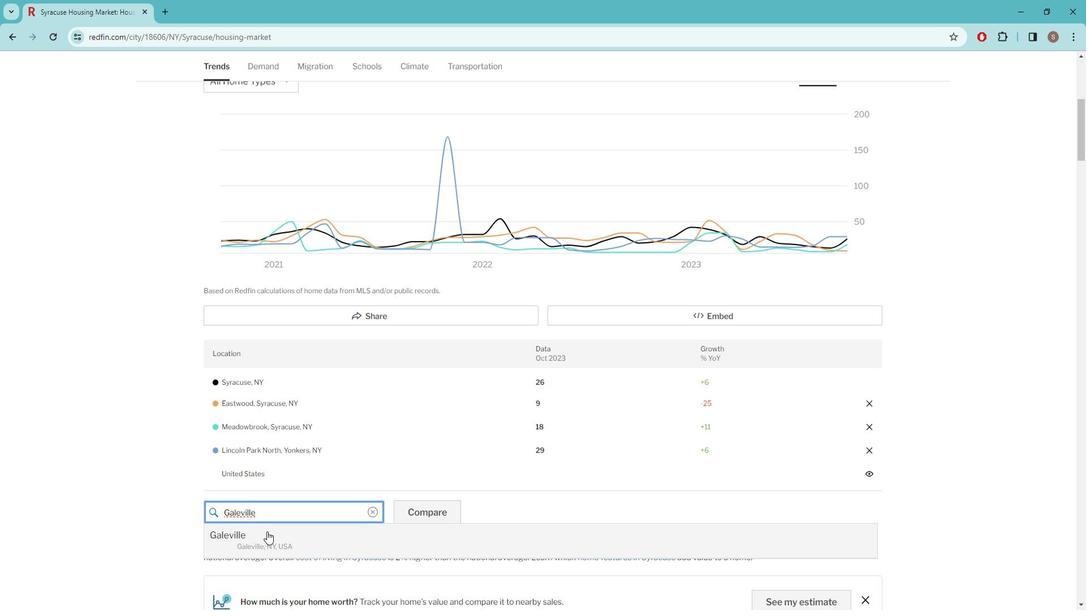 
Action: Mouse pressed left at (274, 523)
Screenshot: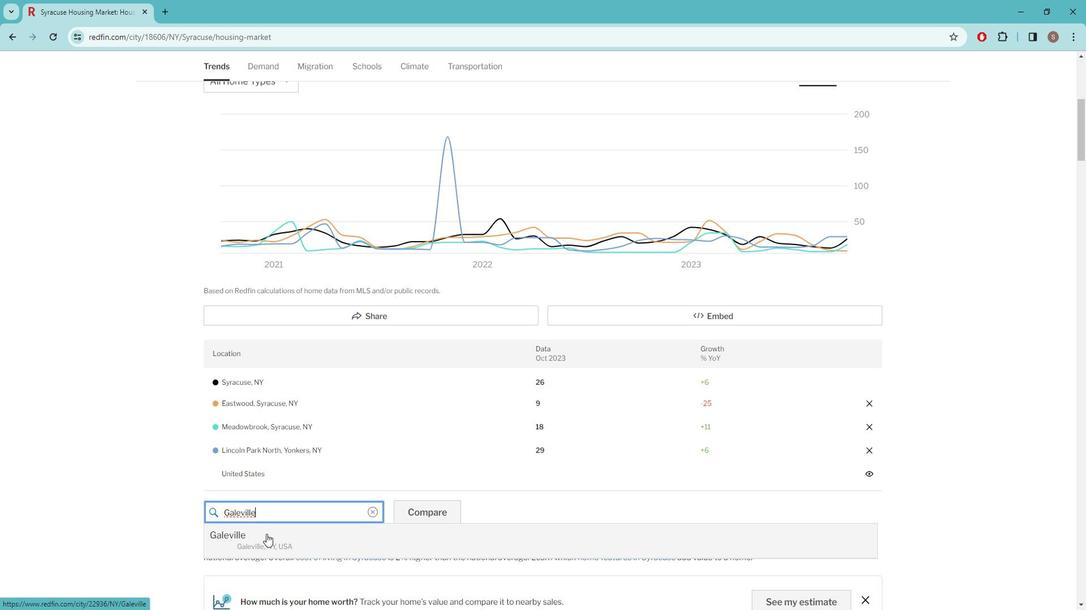 
Action: Mouse moved to (421, 524)
Screenshot: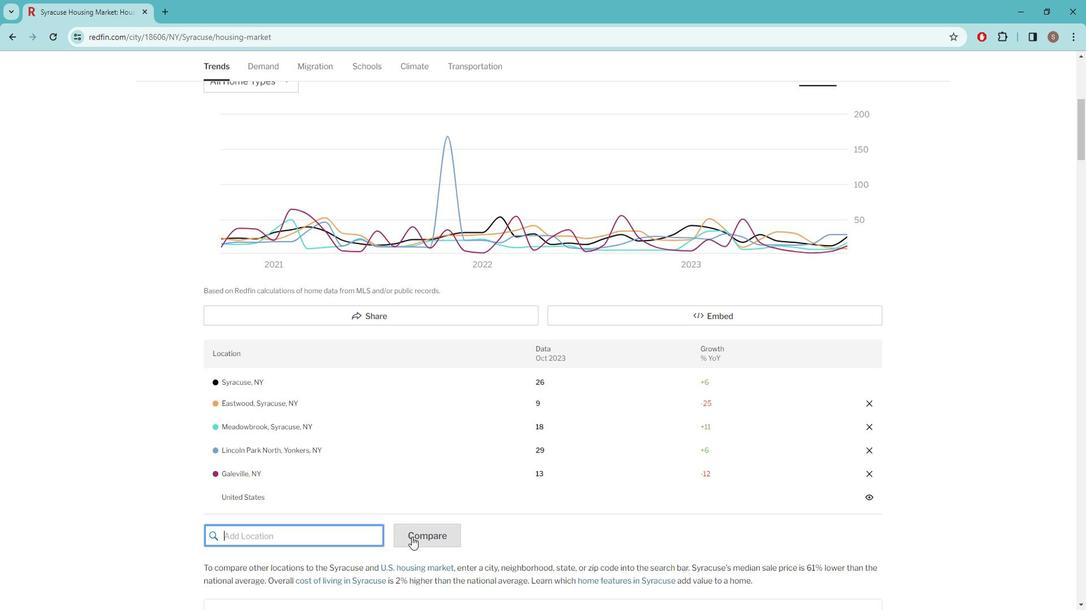 
Action: Mouse pressed left at (421, 524)
Screenshot: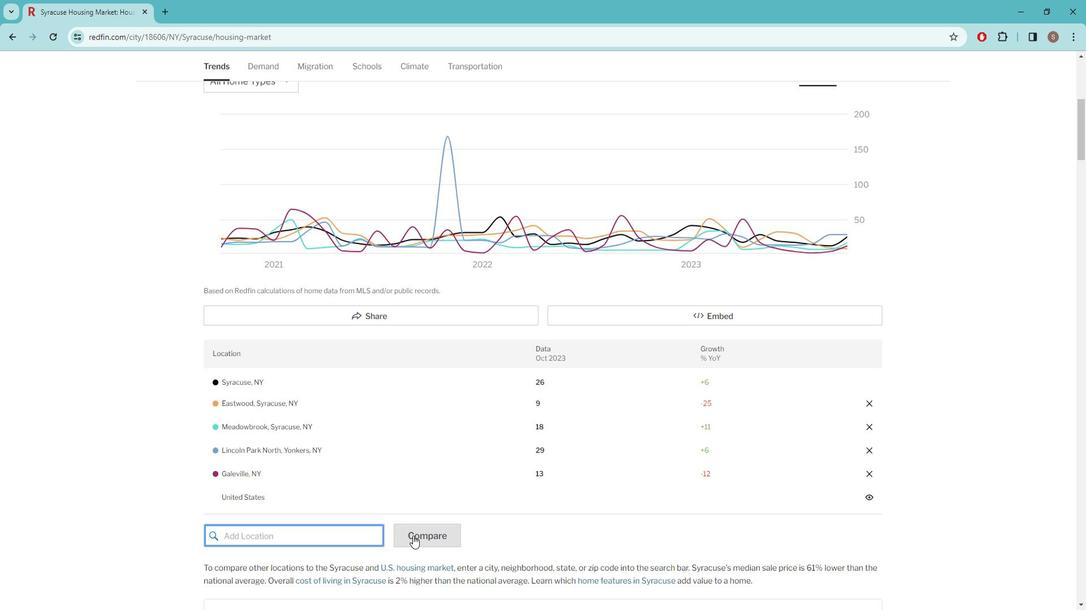 
Action: Mouse moved to (422, 519)
Screenshot: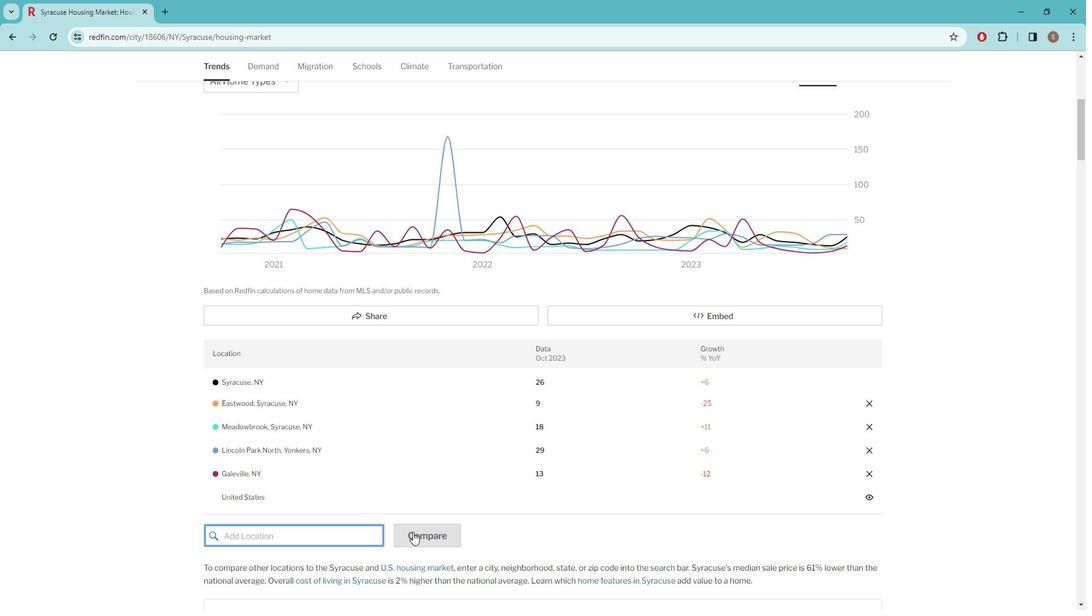 
Action: Mouse scrolled (422, 520) with delta (0, 0)
Screenshot: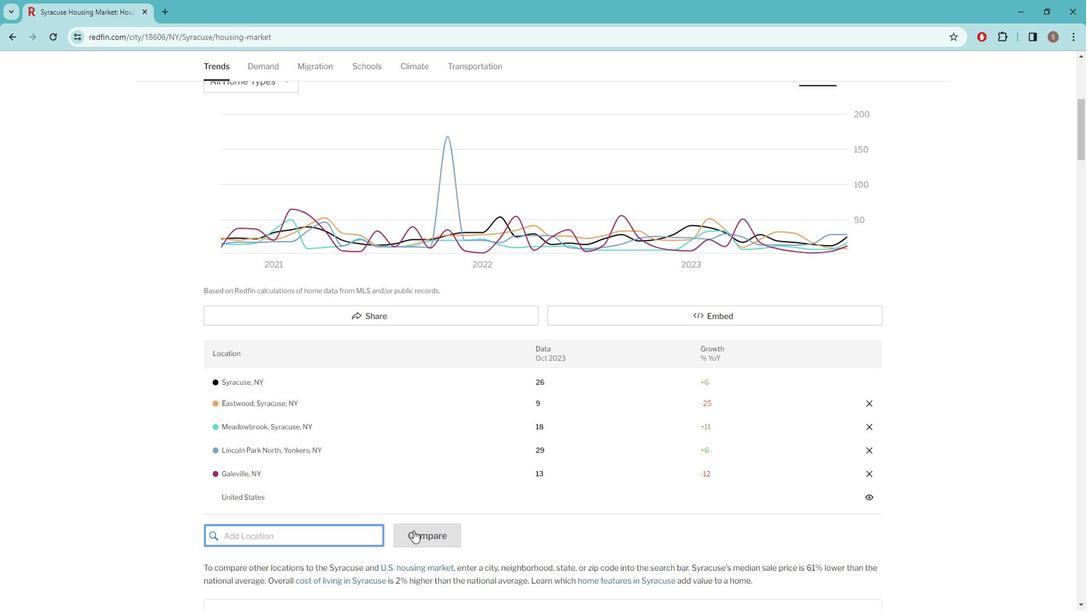 
Action: Mouse scrolled (422, 520) with delta (0, 0)
Screenshot: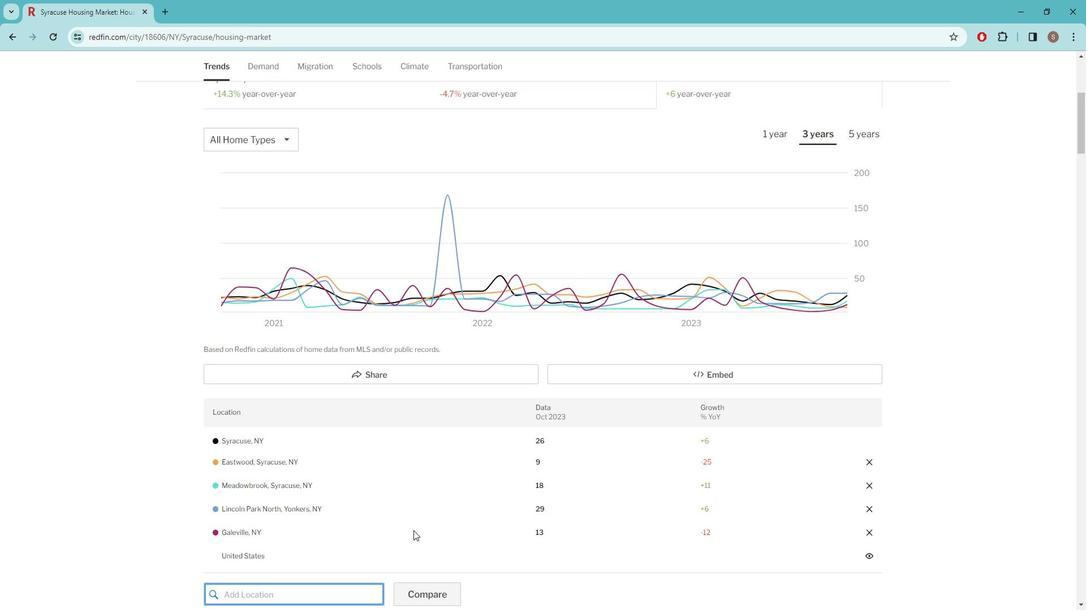 
Action: Mouse scrolled (422, 520) with delta (0, 0)
Screenshot: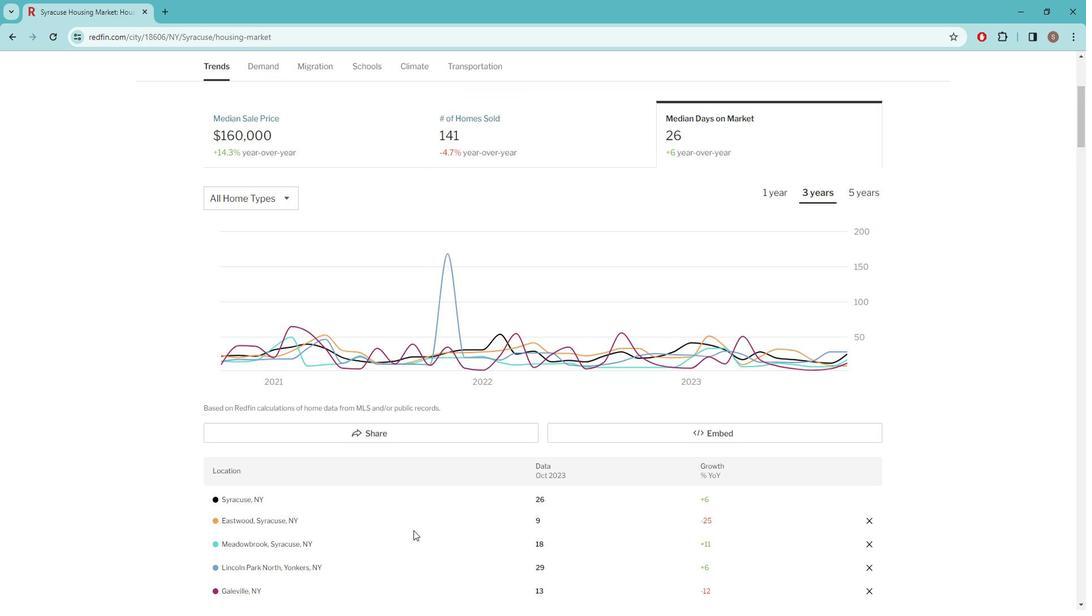 
Action: Mouse moved to (298, 197)
Screenshot: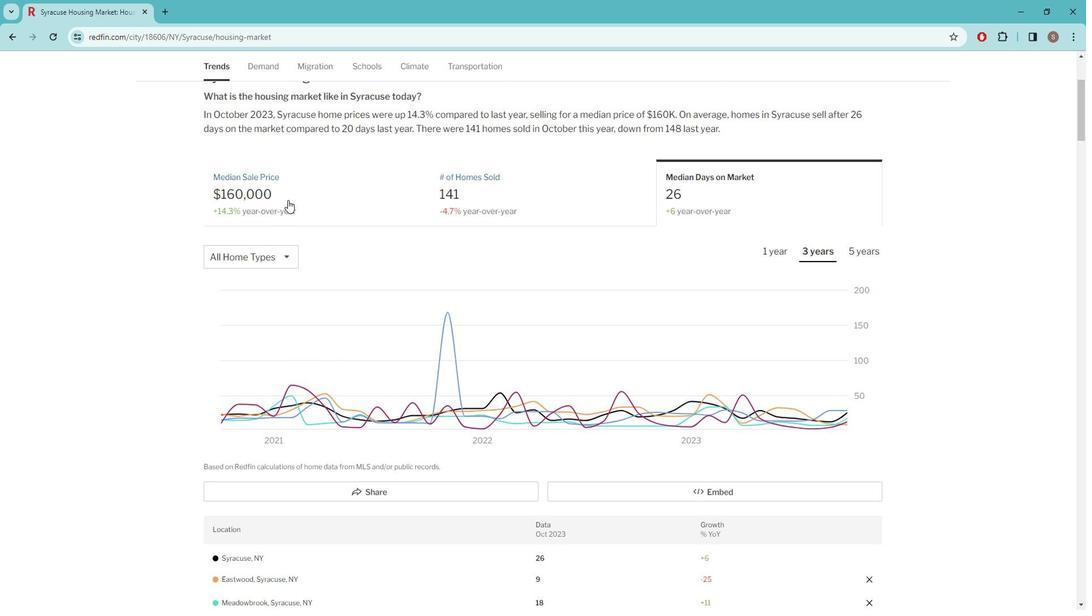 
Action: Mouse pressed left at (298, 197)
Screenshot: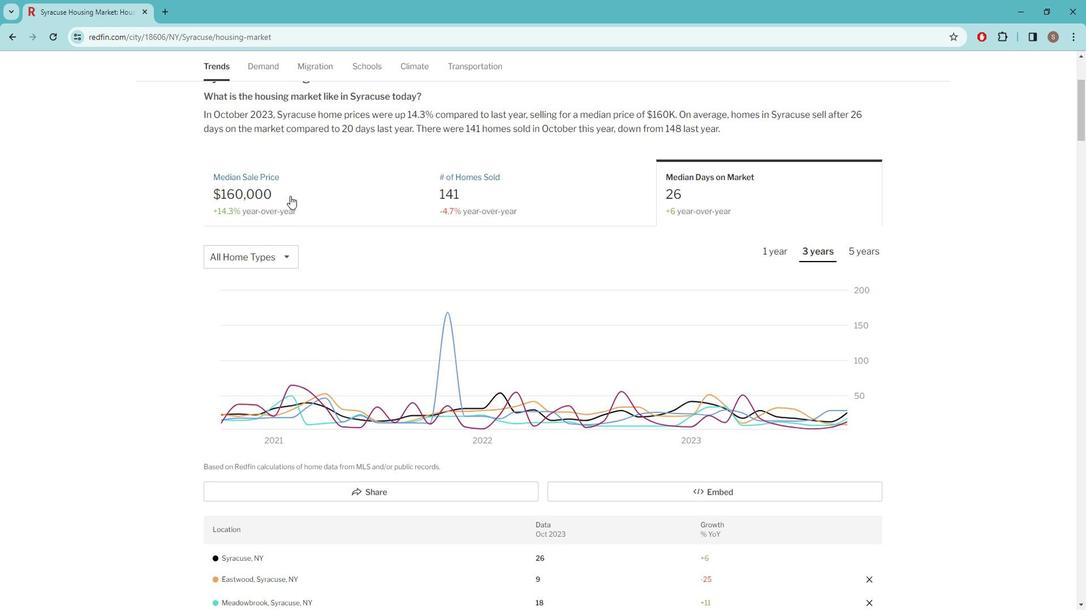 
Action: Mouse moved to (507, 190)
Screenshot: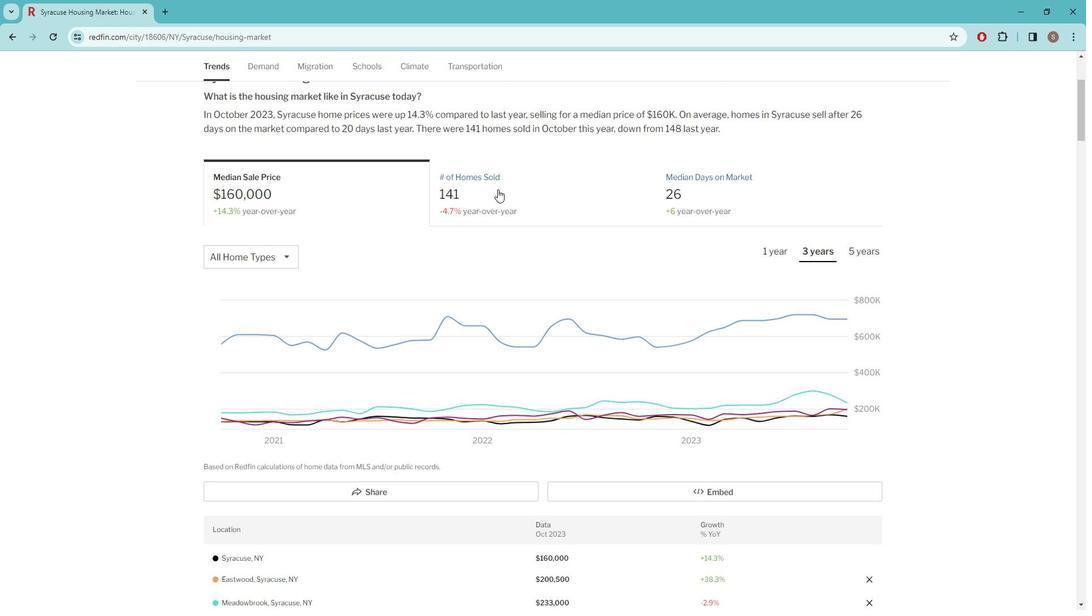 
Action: Mouse pressed left at (507, 190)
Screenshot: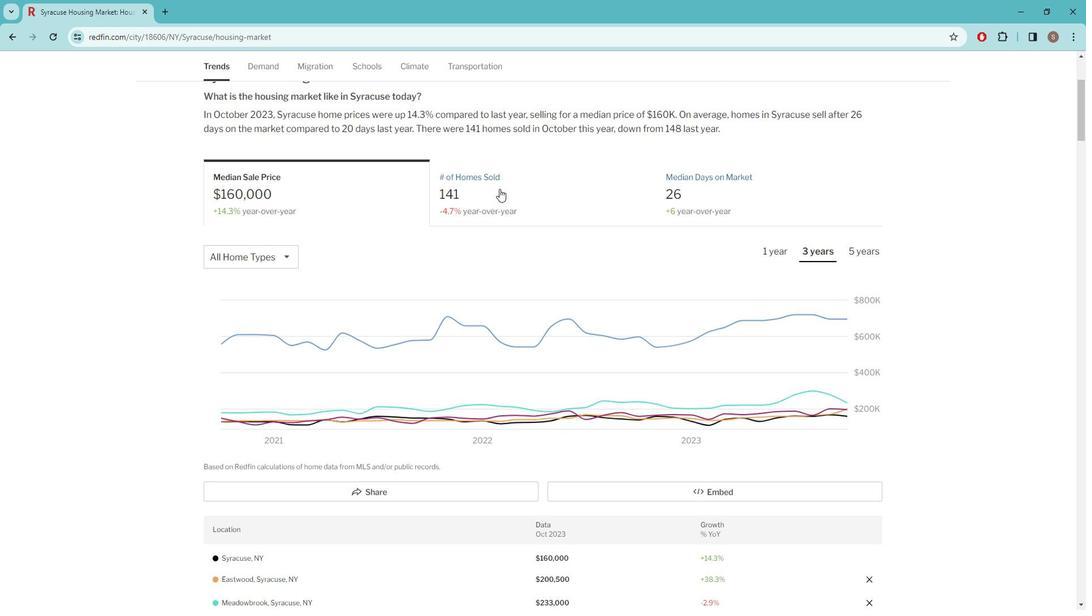 
Action: Mouse moved to (702, 185)
Screenshot: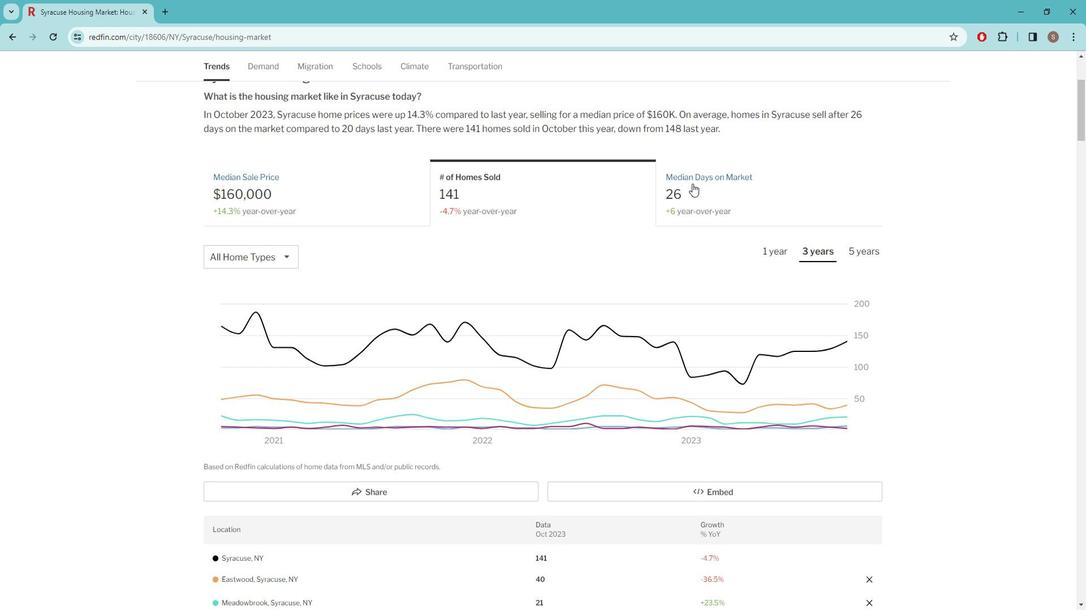 
Action: Mouse pressed left at (702, 185)
Screenshot: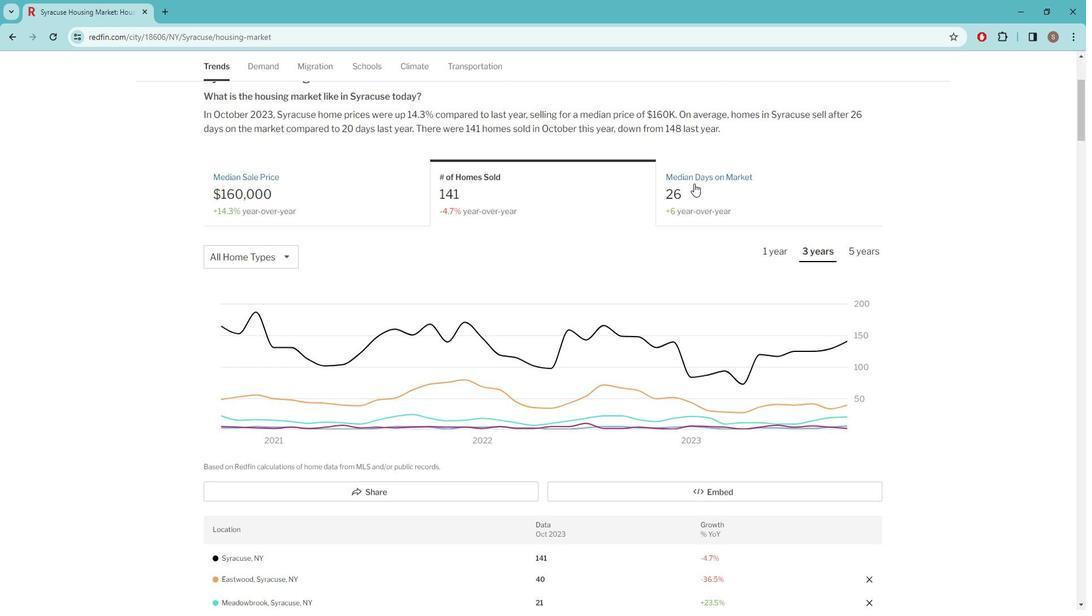 
Action: Mouse moved to (776, 249)
Screenshot: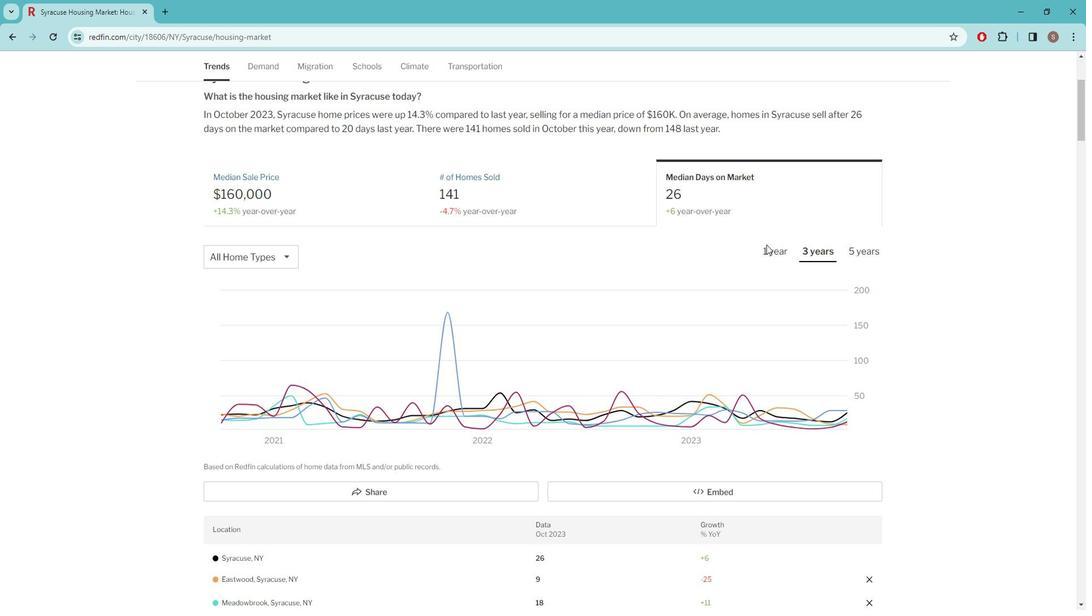 
Action: Mouse pressed left at (776, 249)
Screenshot: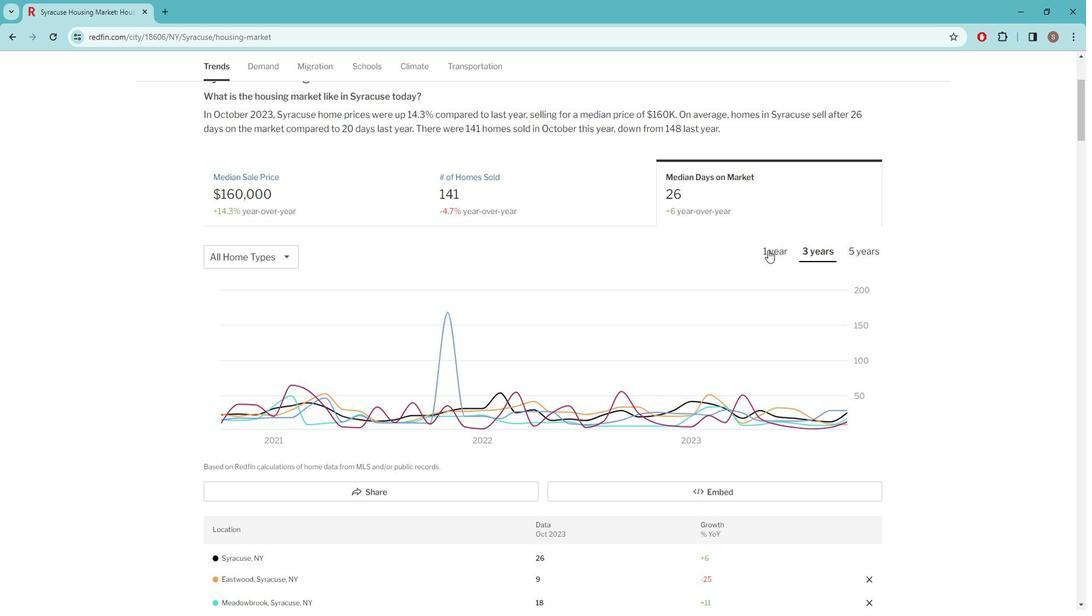 
Action: Mouse moved to (574, 201)
Screenshot: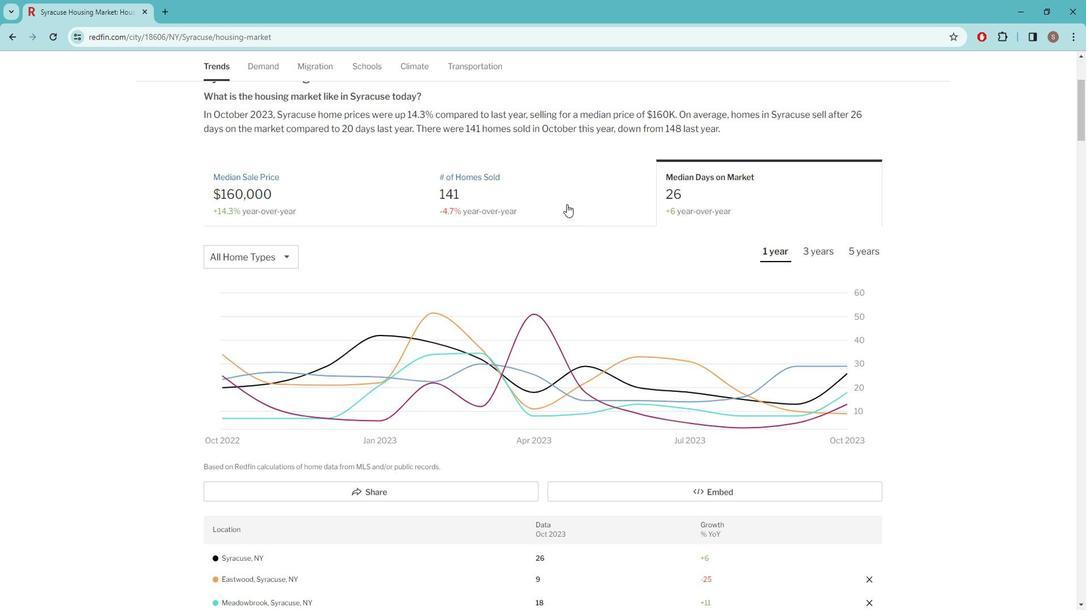 
Action: Mouse pressed left at (574, 201)
Screenshot: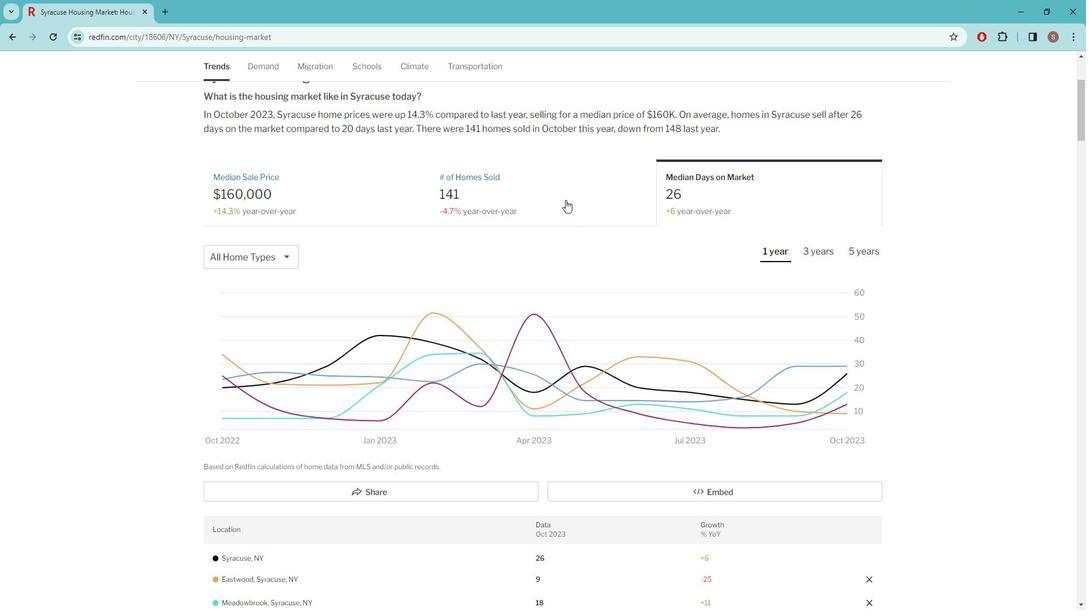 
Action: Mouse moved to (377, 197)
Screenshot: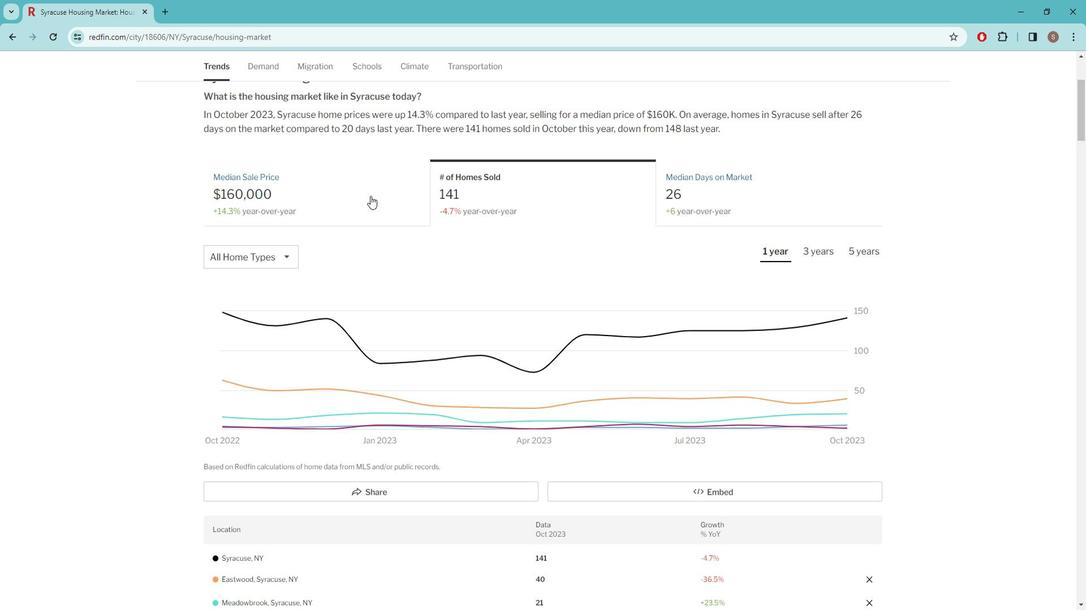 
Action: Mouse pressed left at (377, 197)
Screenshot: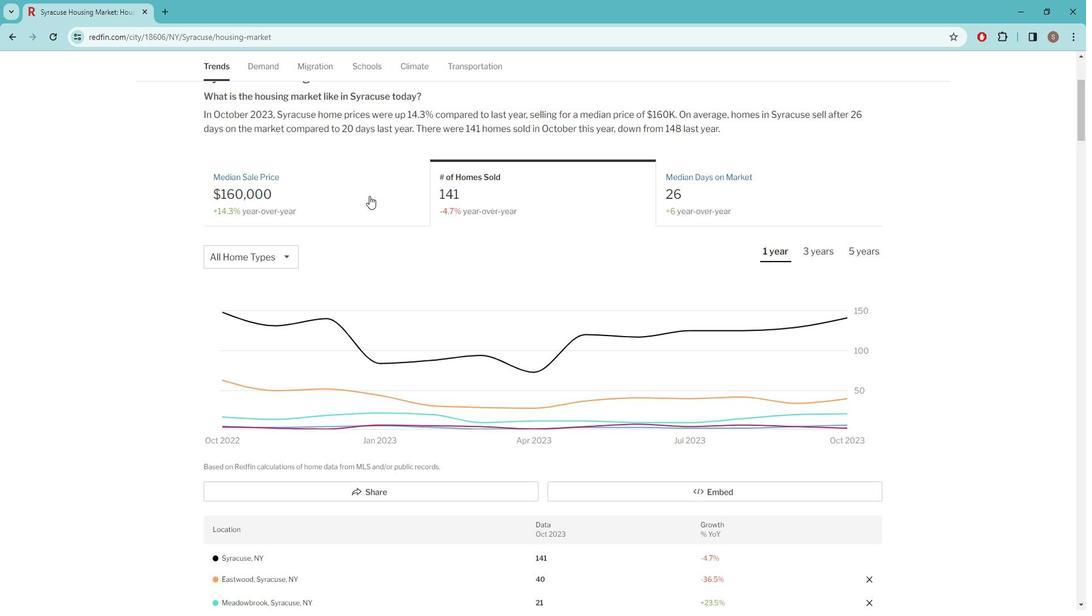 
Action: Mouse moved to (859, 244)
Screenshot: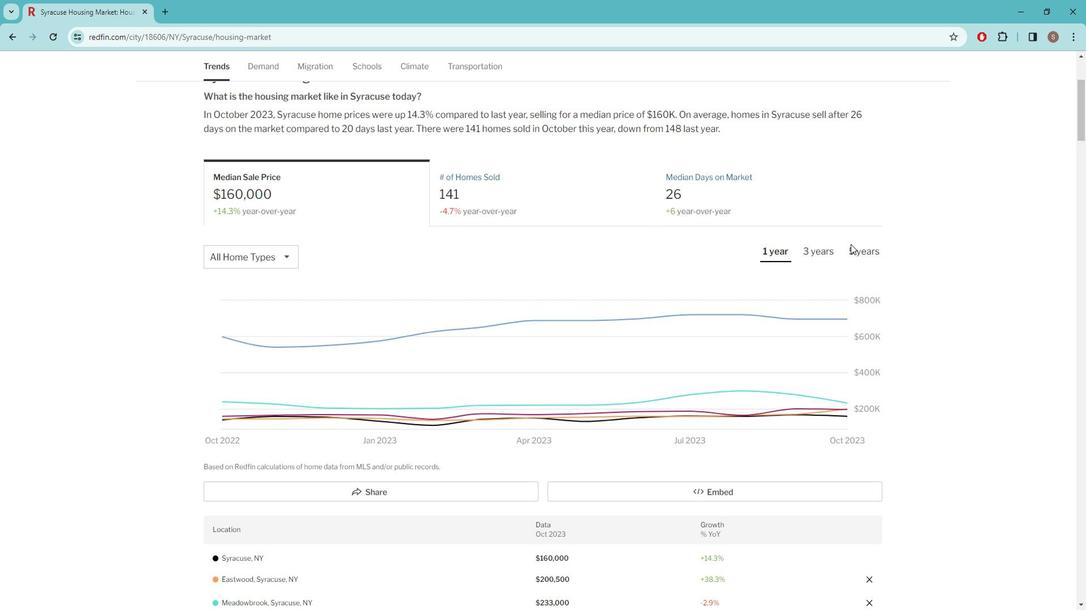 
Action: Mouse pressed left at (859, 244)
Screenshot: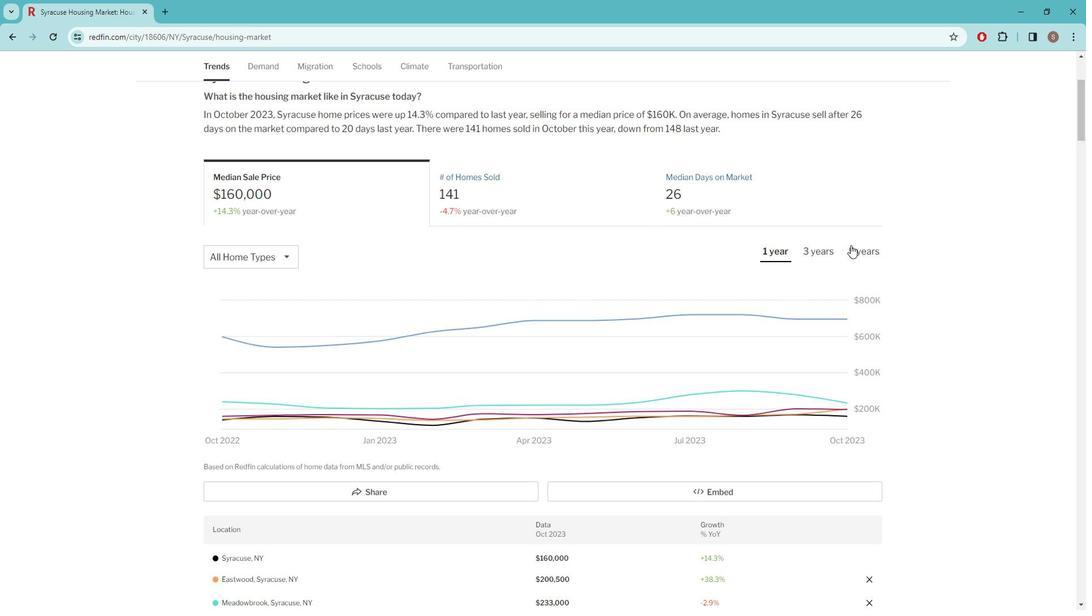 
Action: Mouse moved to (576, 195)
Screenshot: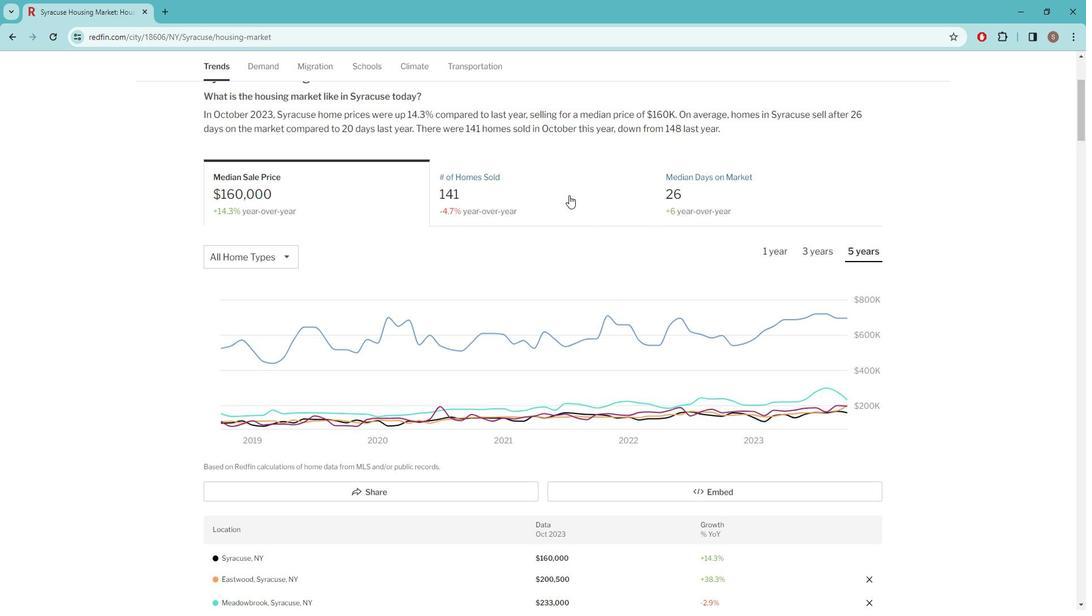 
Action: Mouse pressed left at (576, 195)
Screenshot: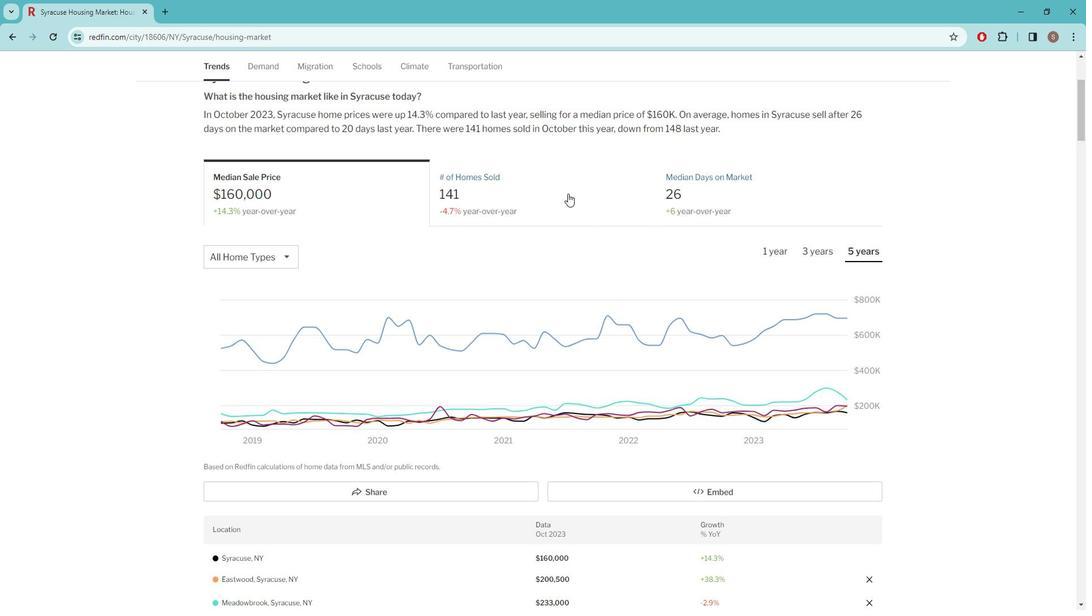 
Action: Mouse moved to (732, 194)
Screenshot: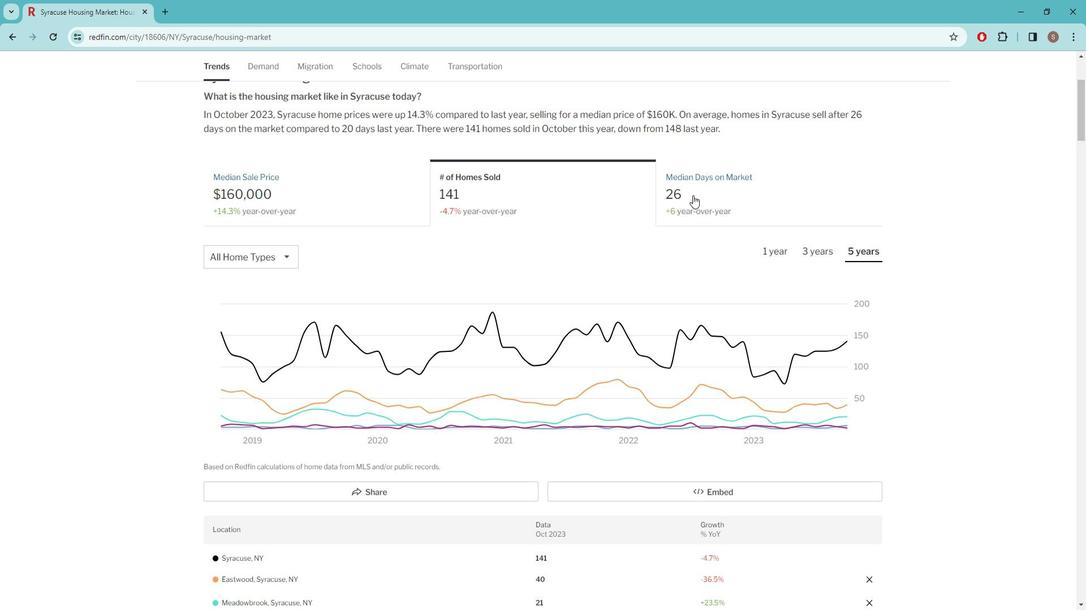 
Action: Mouse pressed left at (732, 194)
Screenshot: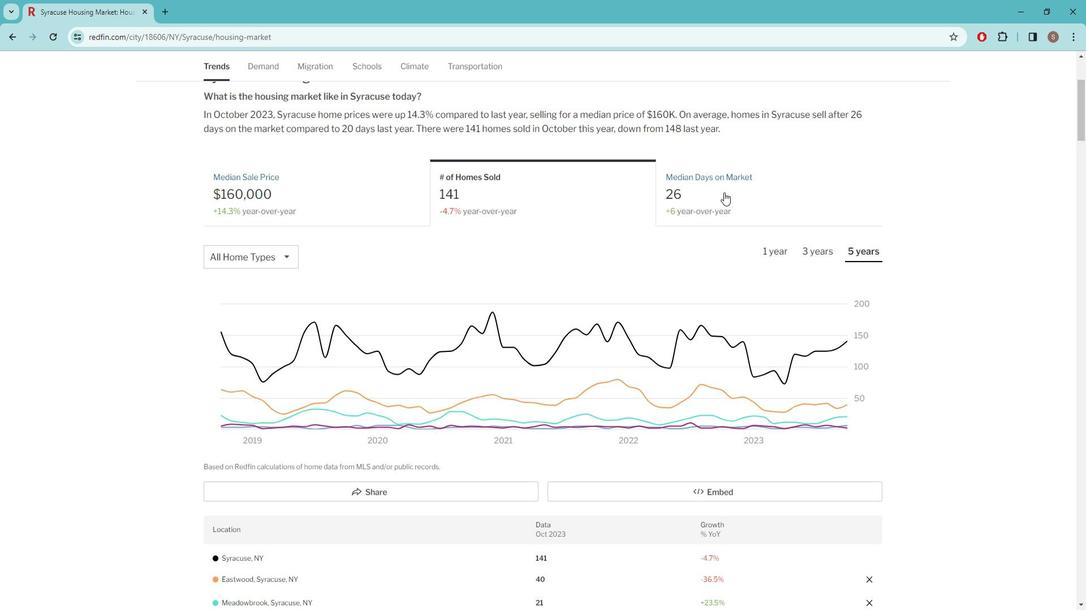 
Action: Mouse moved to (348, 196)
Screenshot: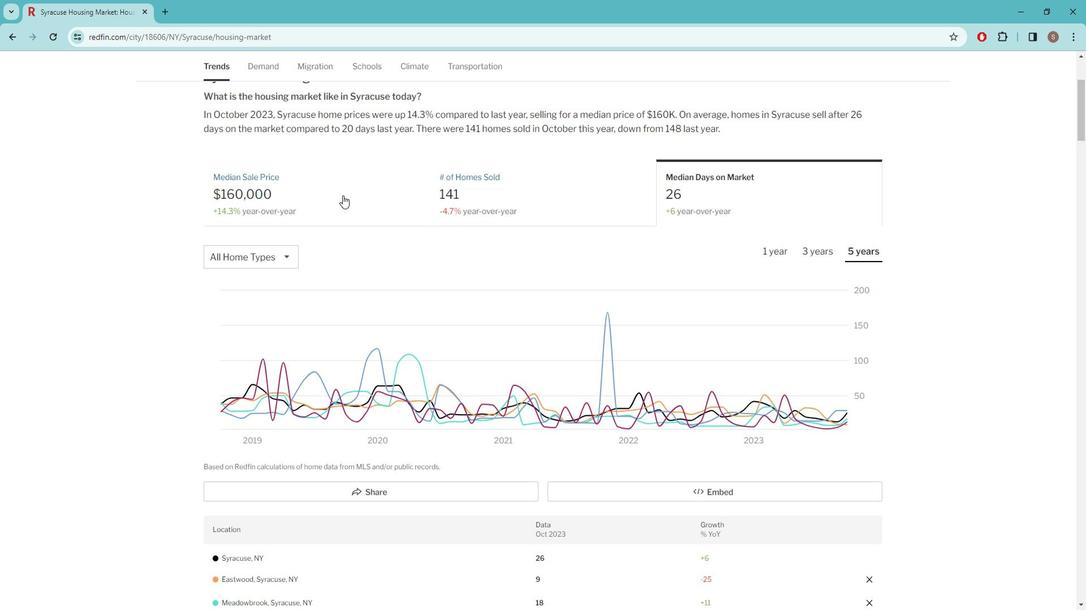 
Action: Mouse pressed left at (348, 196)
Screenshot: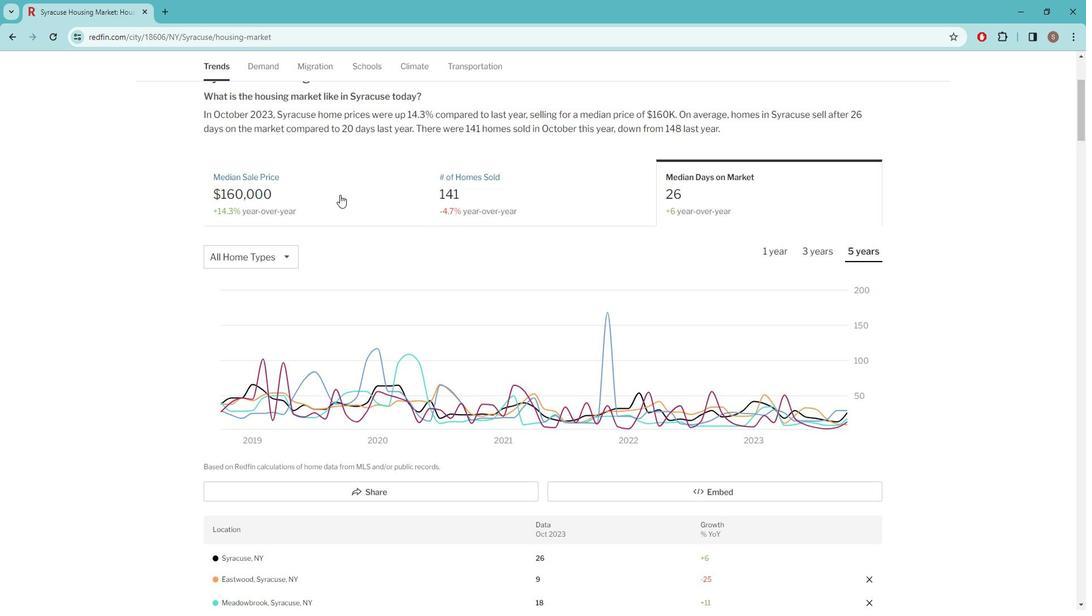 
Action: Mouse moved to (350, 199)
Screenshot: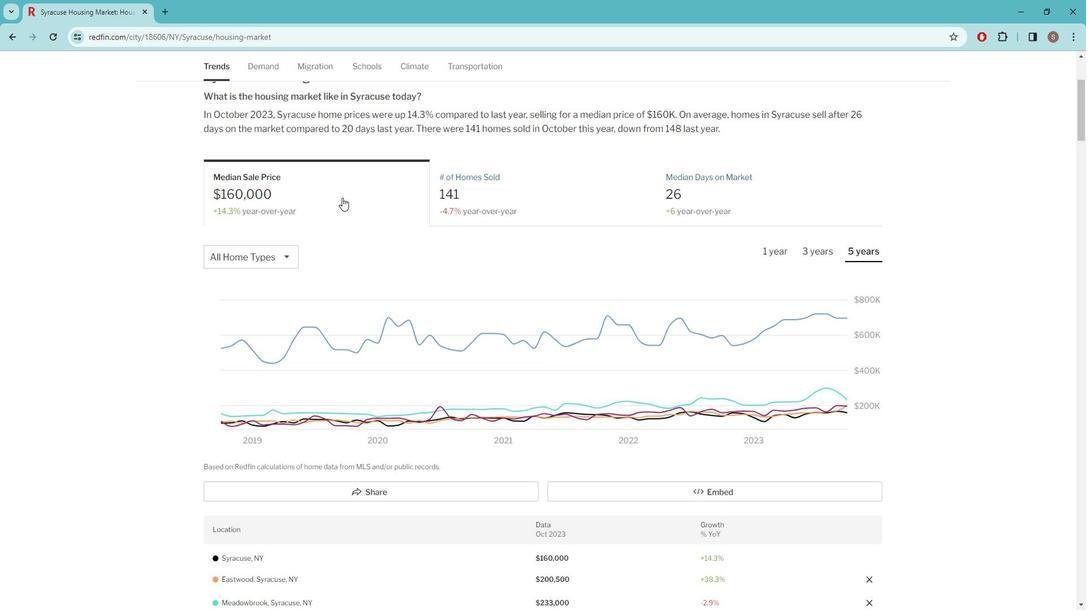 
Action: Mouse scrolled (350, 199) with delta (0, 0)
Screenshot: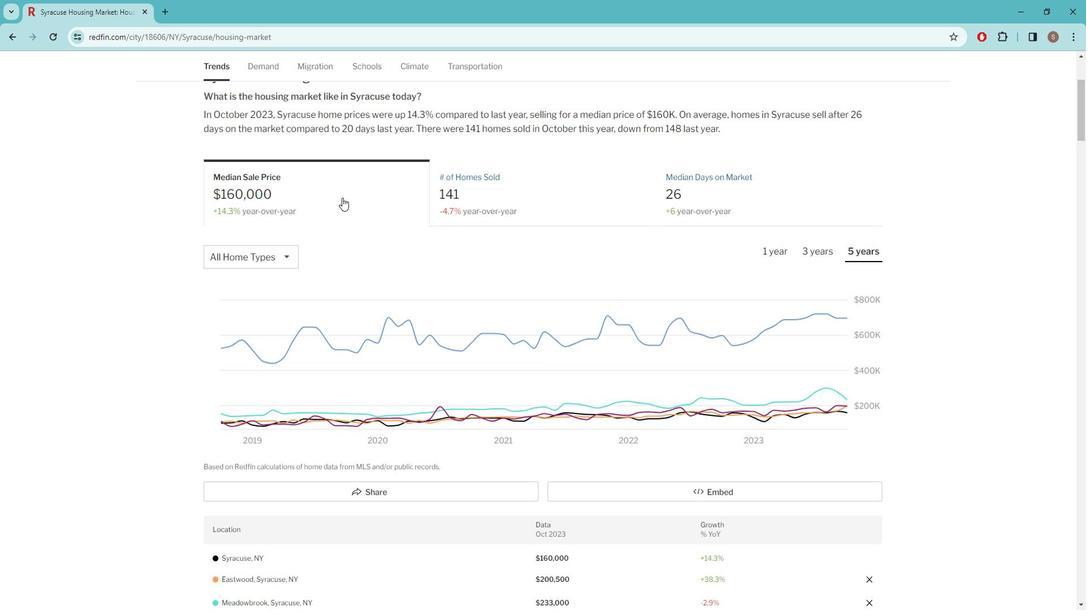 
Action: Mouse scrolled (350, 199) with delta (0, 0)
Screenshot: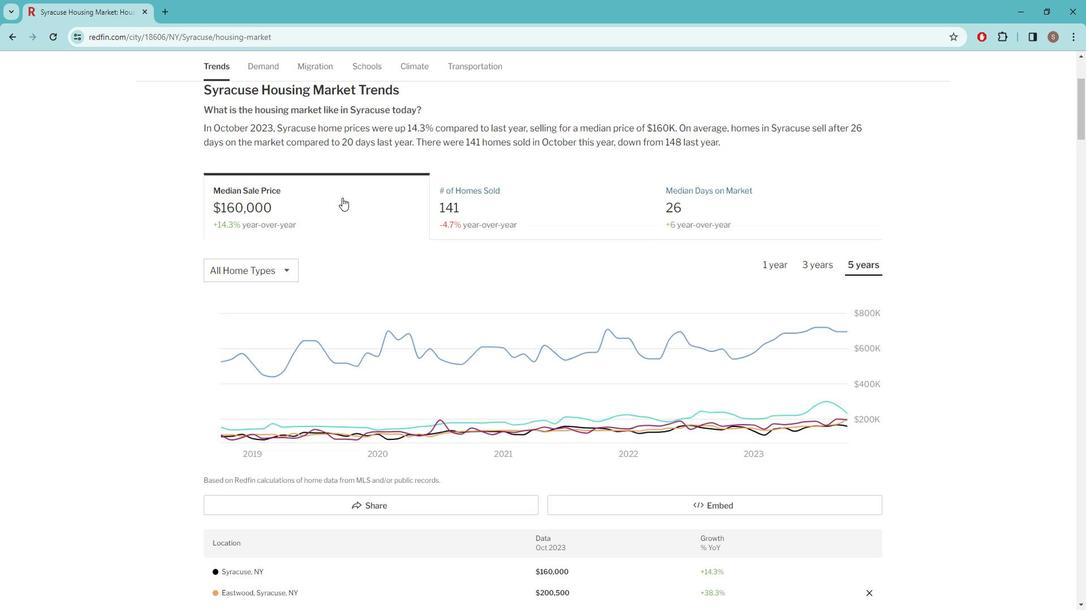 
Action: Mouse moved to (349, 203)
Screenshot: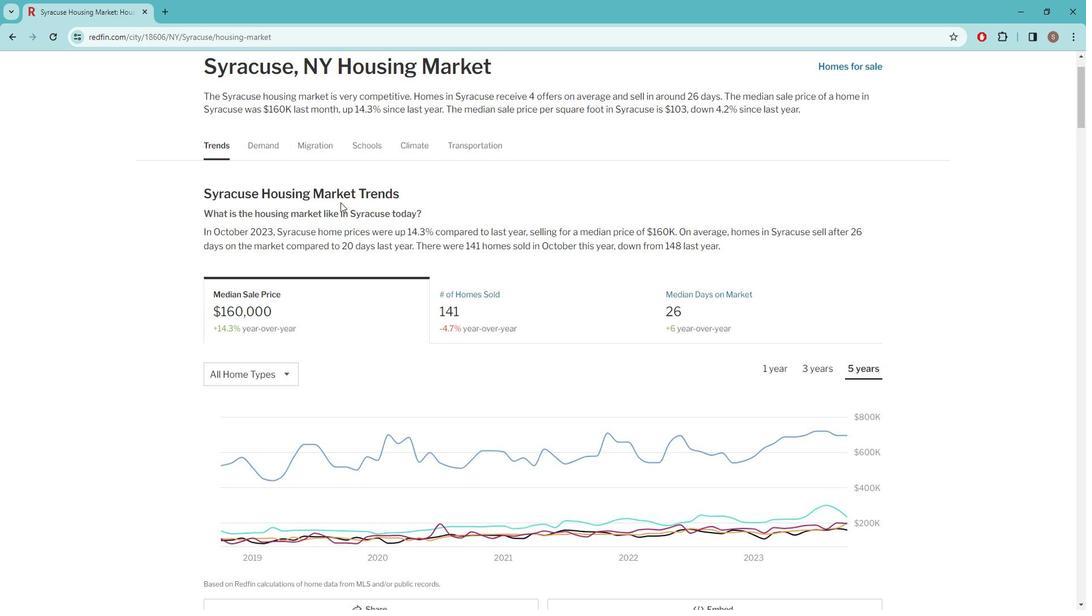 
Action: Mouse scrolled (349, 204) with delta (0, 0)
Screenshot: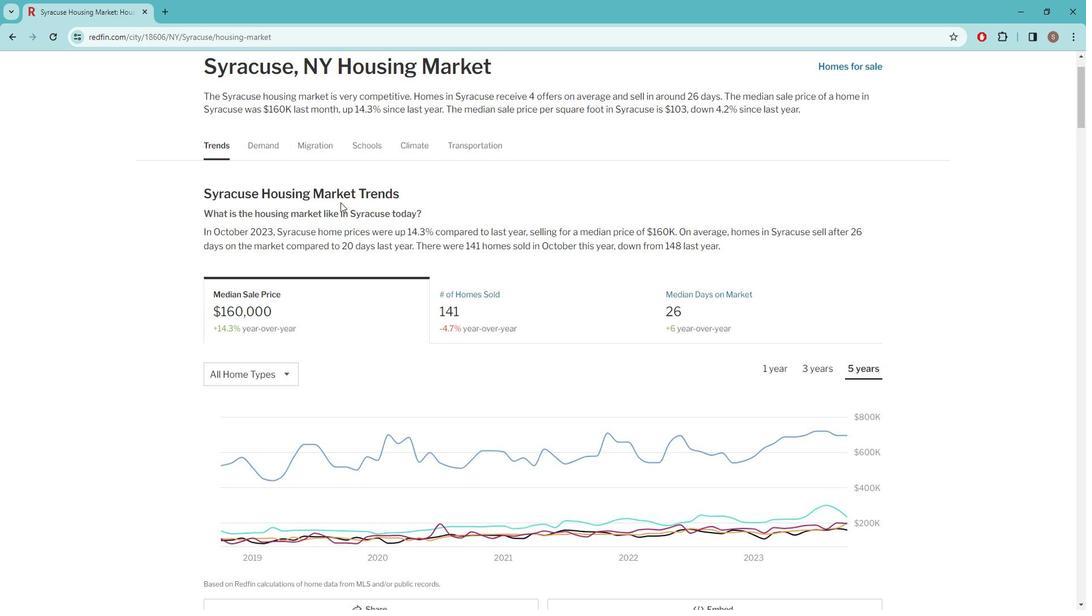 
Action: Mouse scrolled (349, 204) with delta (0, 0)
Screenshot: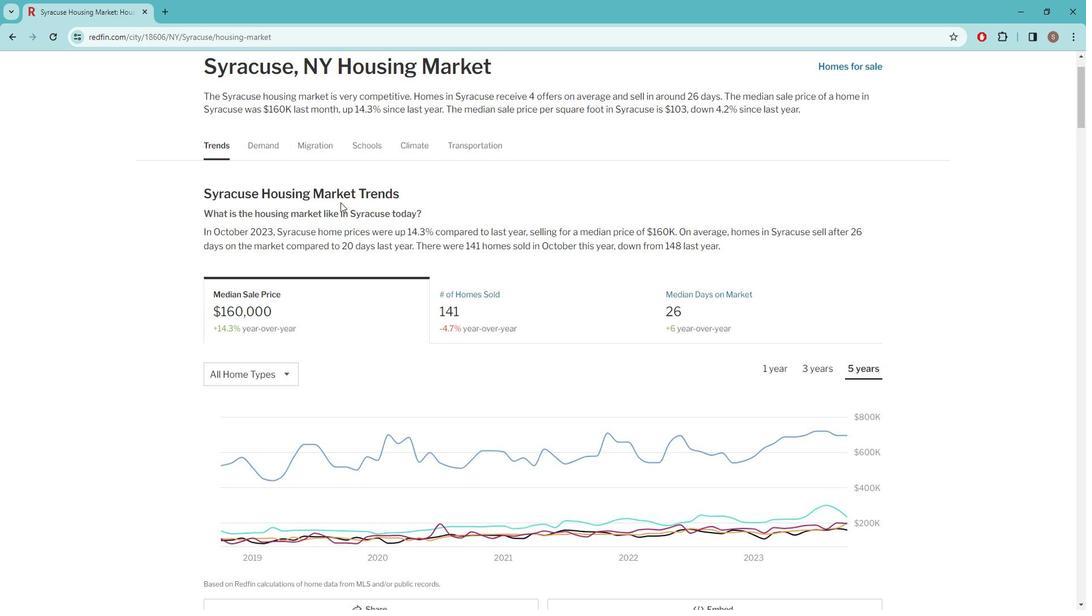 
Action: Mouse scrolled (349, 204) with delta (0, 0)
Screenshot: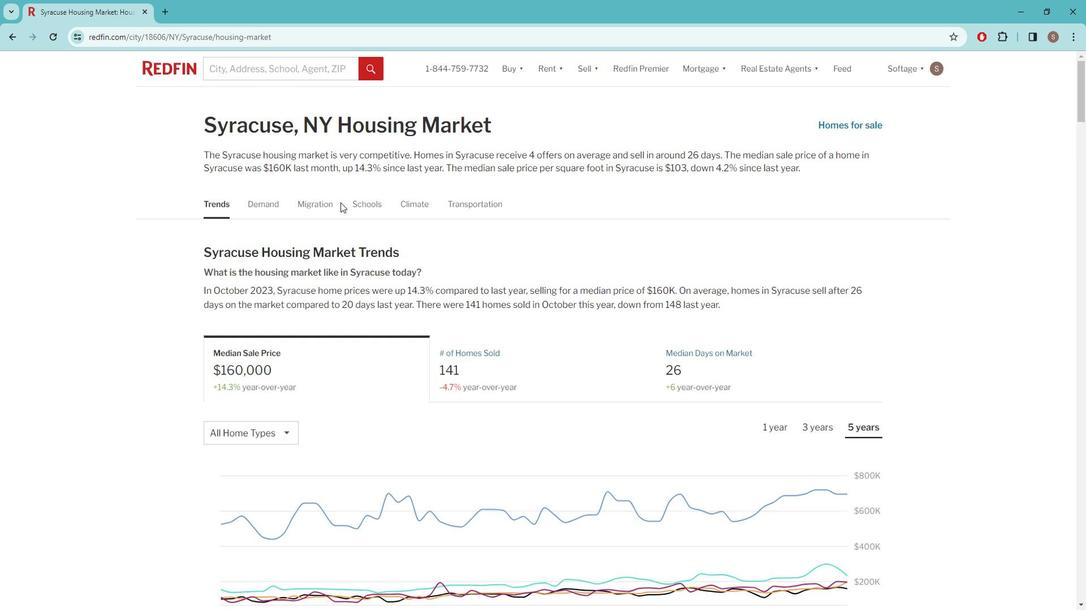 
